 Task: Search one way flight ticket for 3 adults, 3 children in premium economy from North Bend: Southwest Oregon Regional Airport (was North Bend Municipal) to Fort Wayne: Fort Wayne International Airport on 8-4-2023. Choice of flights is Frontier. Number of bags: 1 carry on bag. Price is upto 94000. Outbound departure time preference is 9:30.
Action: Mouse moved to (292, 261)
Screenshot: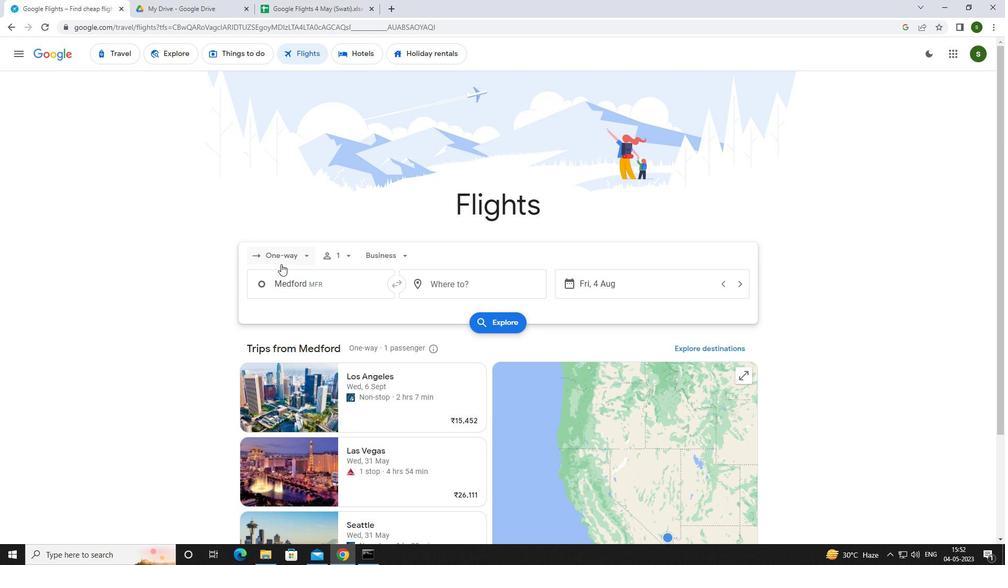 
Action: Mouse pressed left at (292, 261)
Screenshot: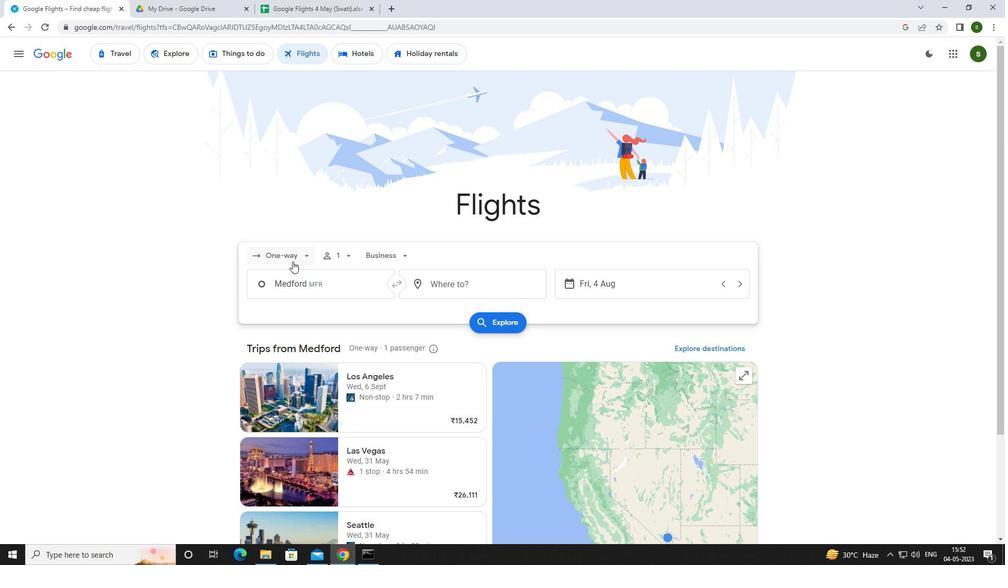 
Action: Mouse moved to (312, 302)
Screenshot: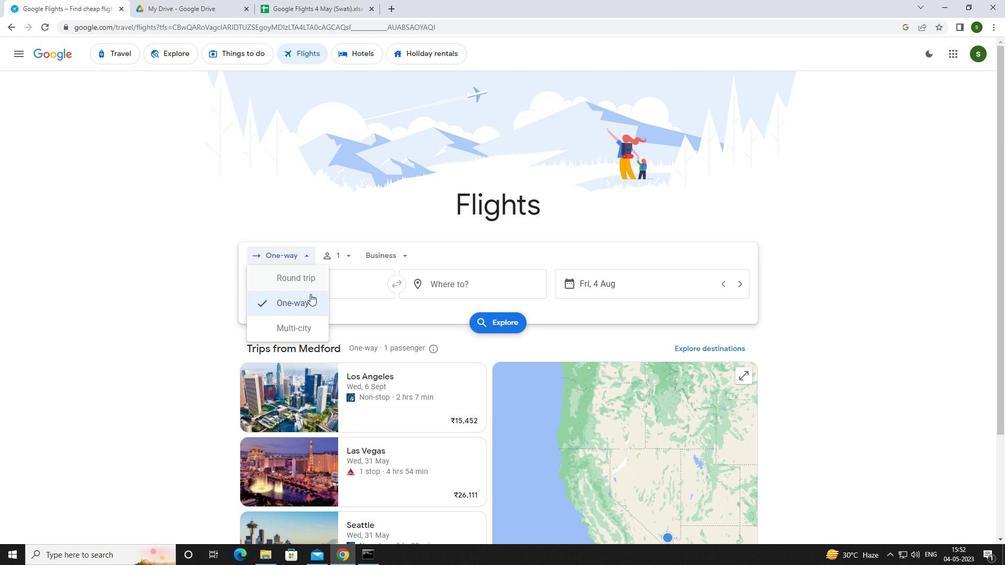
Action: Mouse pressed left at (312, 302)
Screenshot: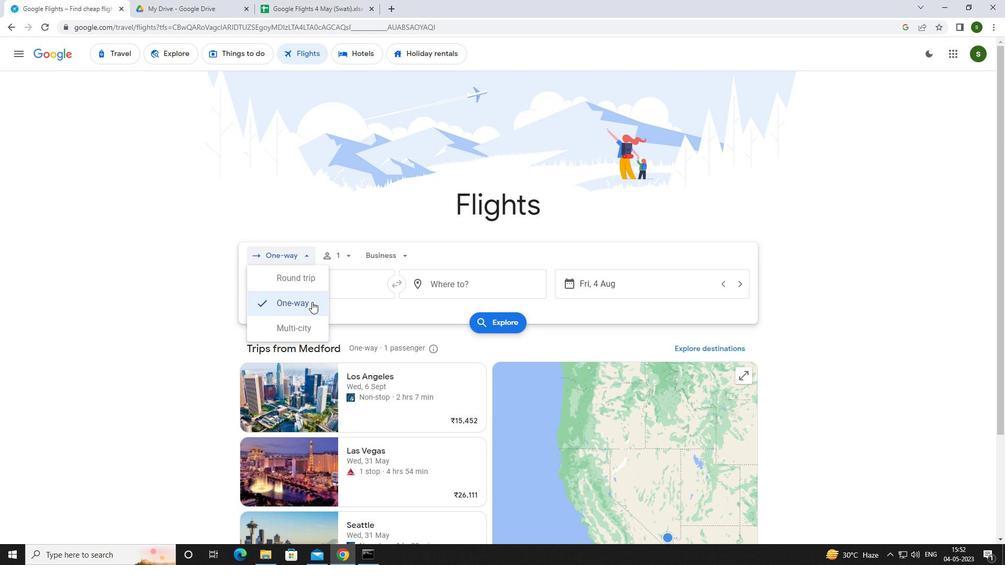 
Action: Mouse moved to (350, 256)
Screenshot: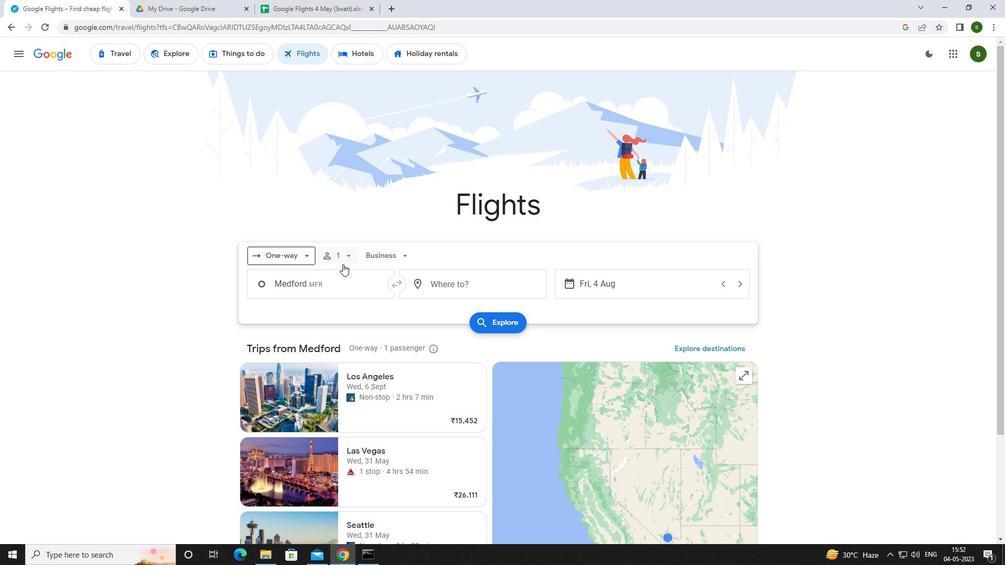 
Action: Mouse pressed left at (350, 256)
Screenshot: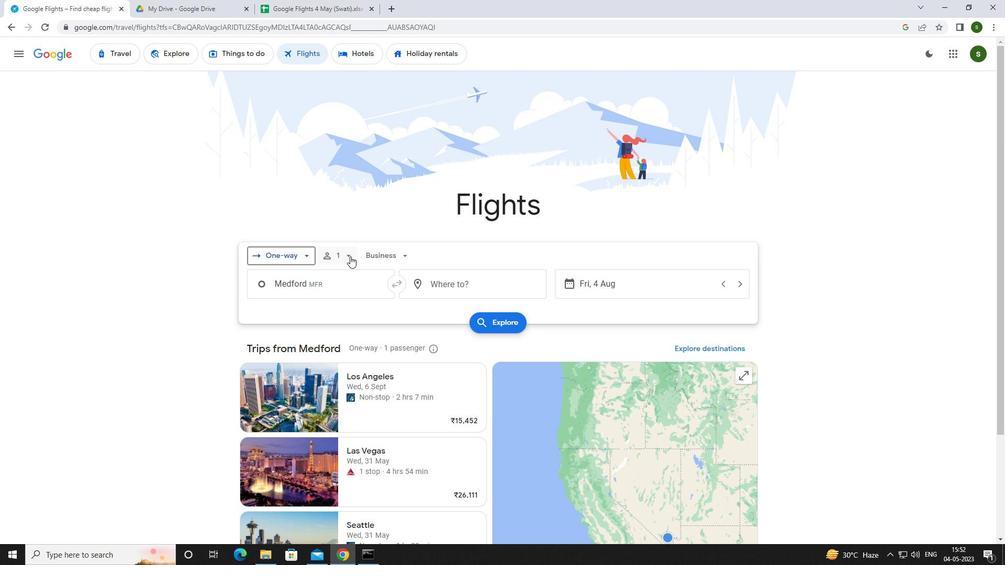 
Action: Mouse moved to (434, 285)
Screenshot: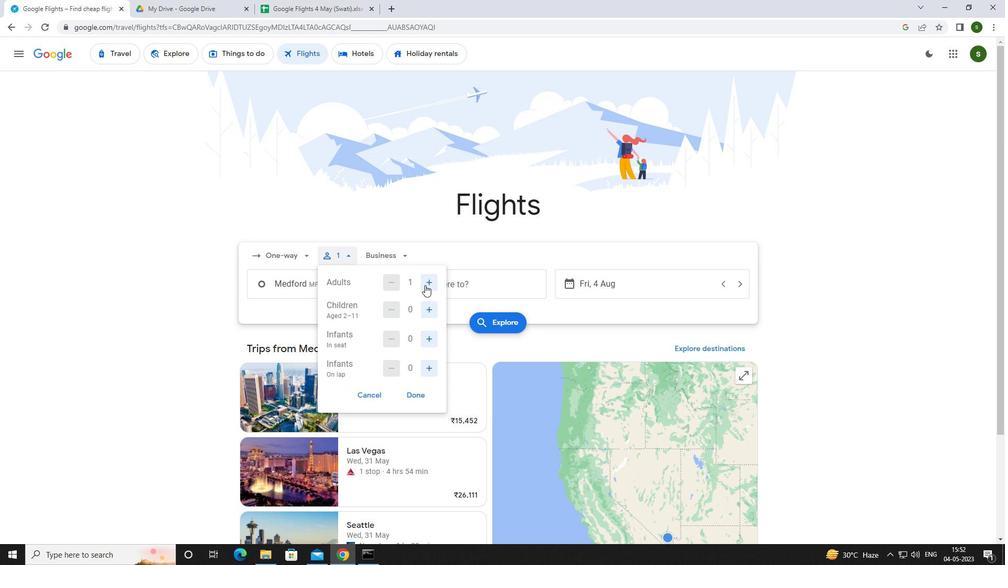 
Action: Mouse pressed left at (434, 285)
Screenshot: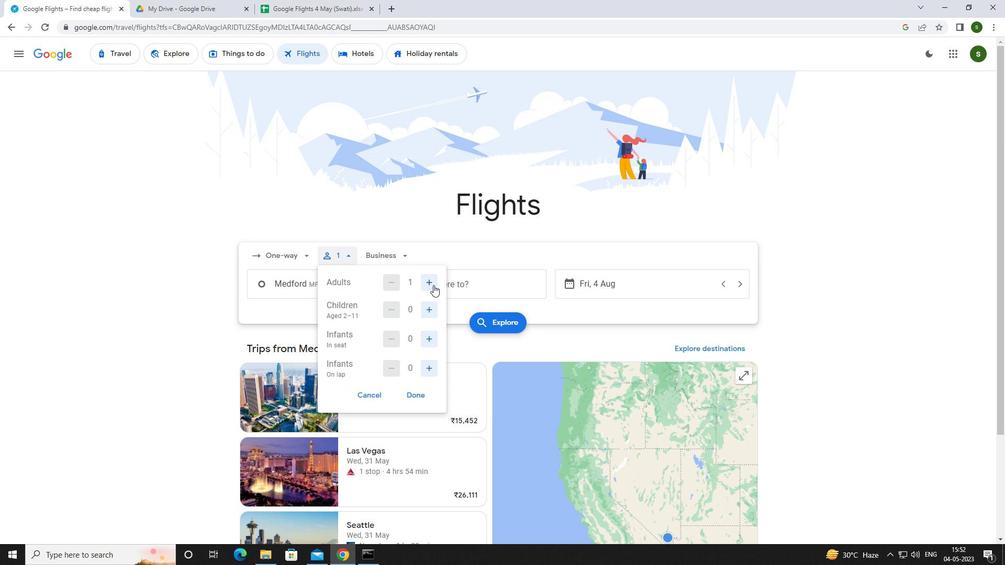 
Action: Mouse pressed left at (434, 285)
Screenshot: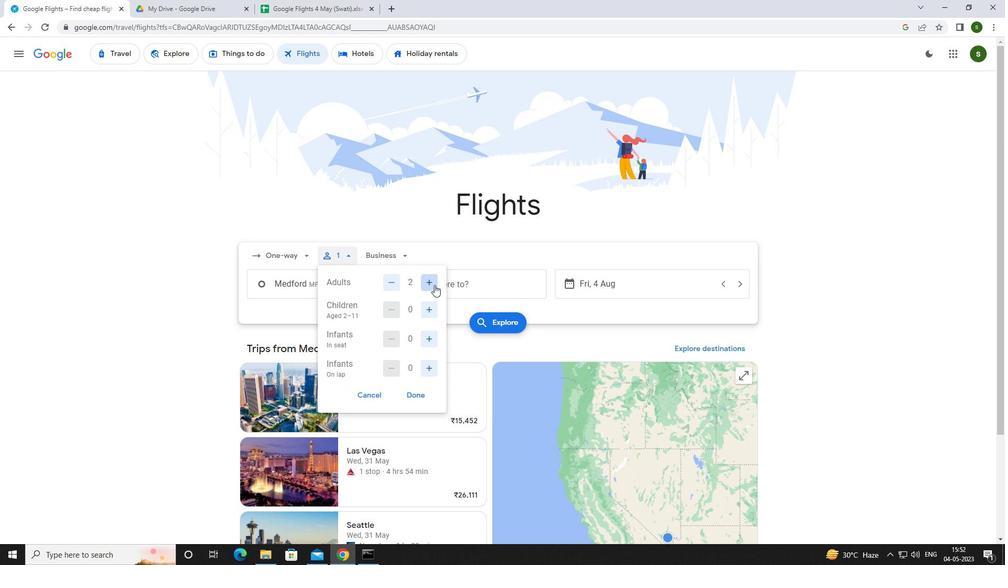 
Action: Mouse moved to (431, 303)
Screenshot: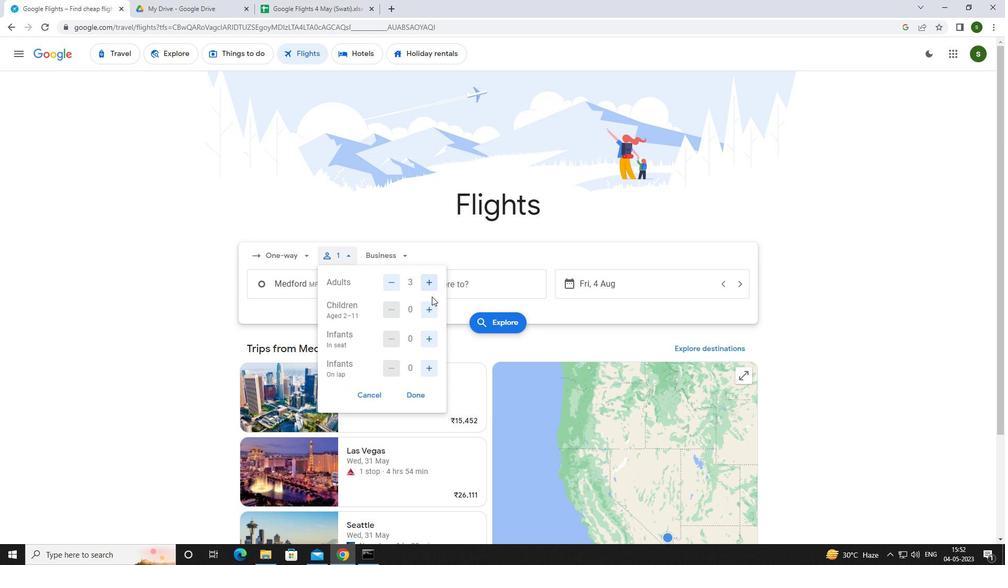 
Action: Mouse pressed left at (431, 303)
Screenshot: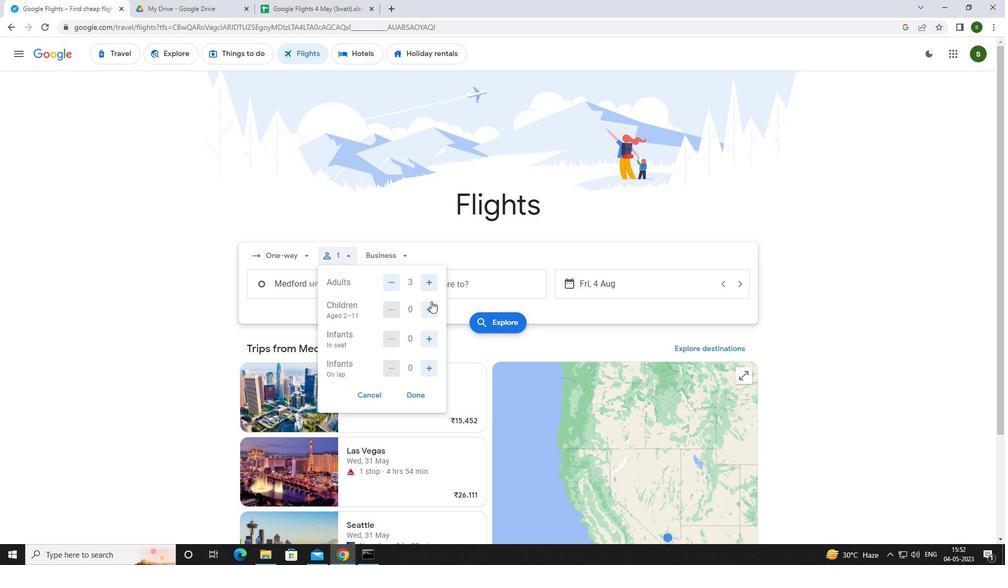 
Action: Mouse moved to (431, 304)
Screenshot: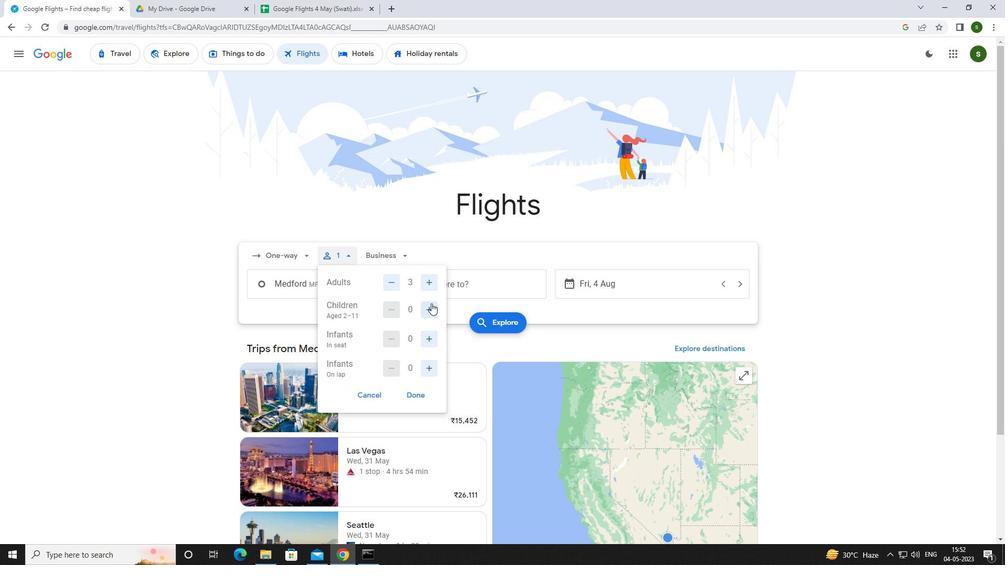 
Action: Mouse pressed left at (431, 304)
Screenshot: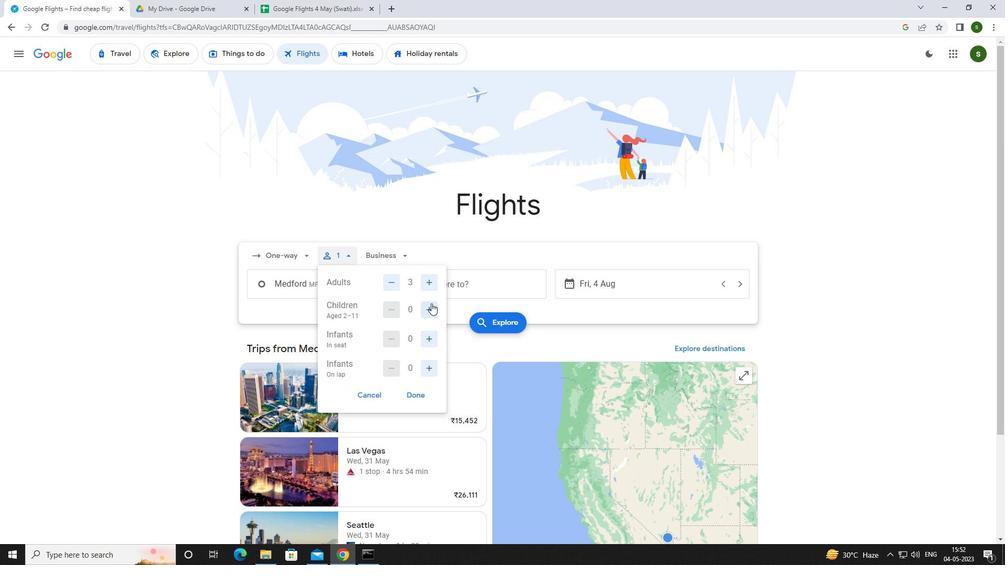 
Action: Mouse pressed left at (431, 304)
Screenshot: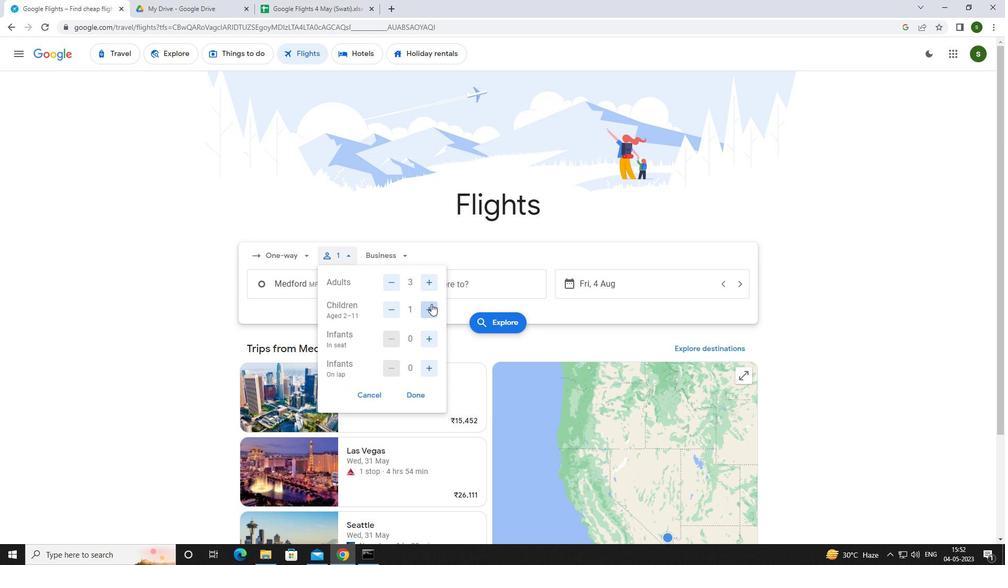 
Action: Mouse moved to (406, 256)
Screenshot: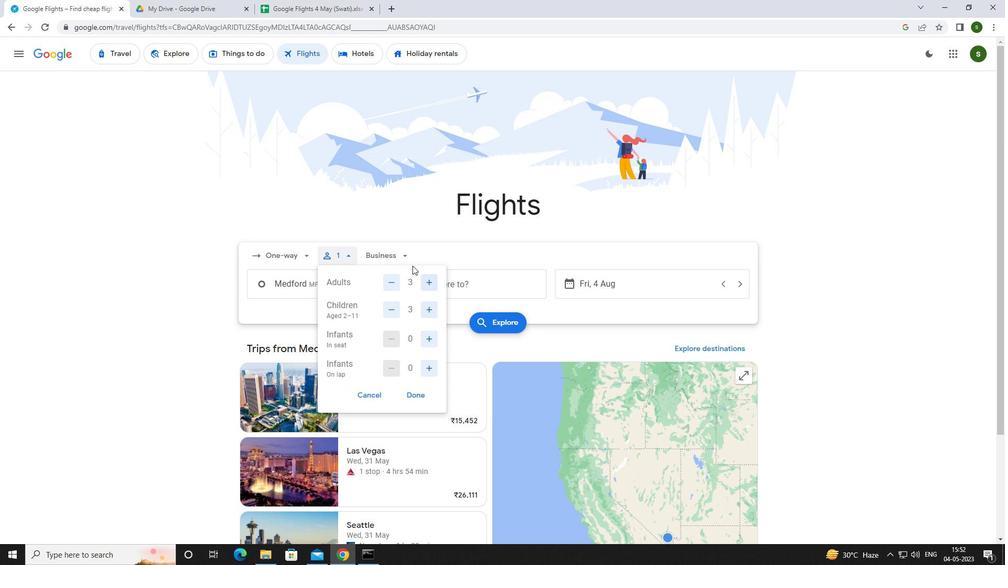 
Action: Mouse pressed left at (406, 256)
Screenshot: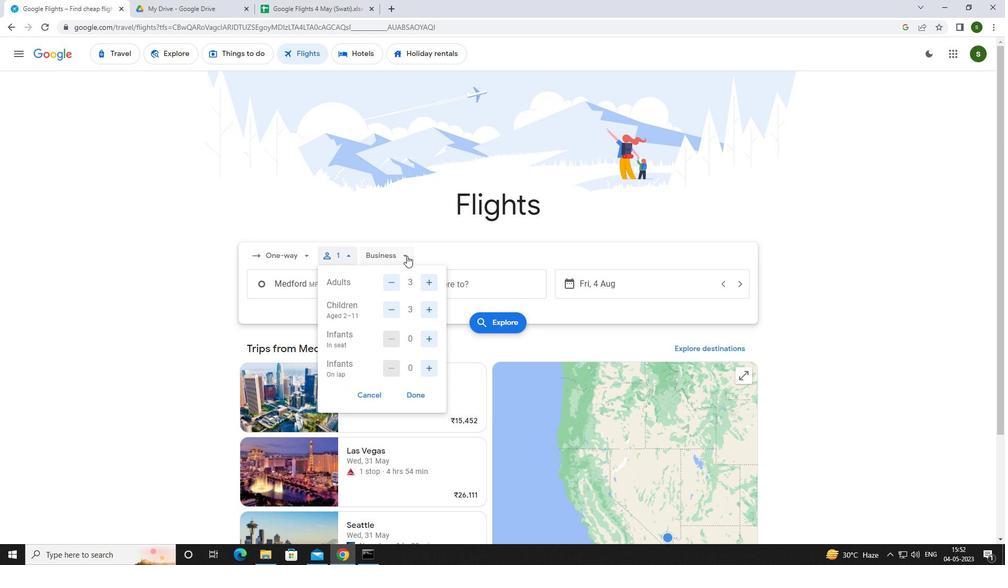 
Action: Mouse moved to (412, 305)
Screenshot: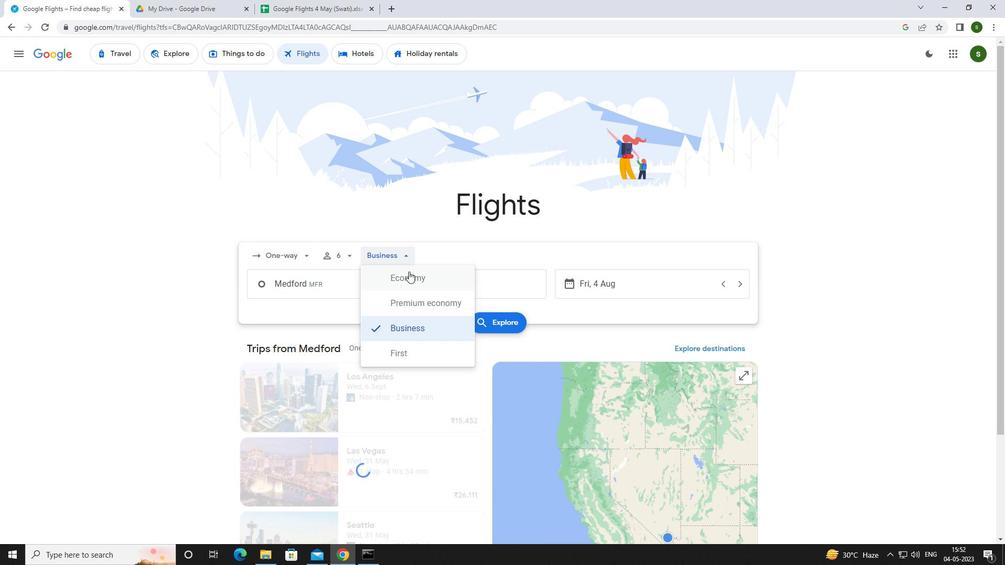 
Action: Mouse pressed left at (412, 305)
Screenshot: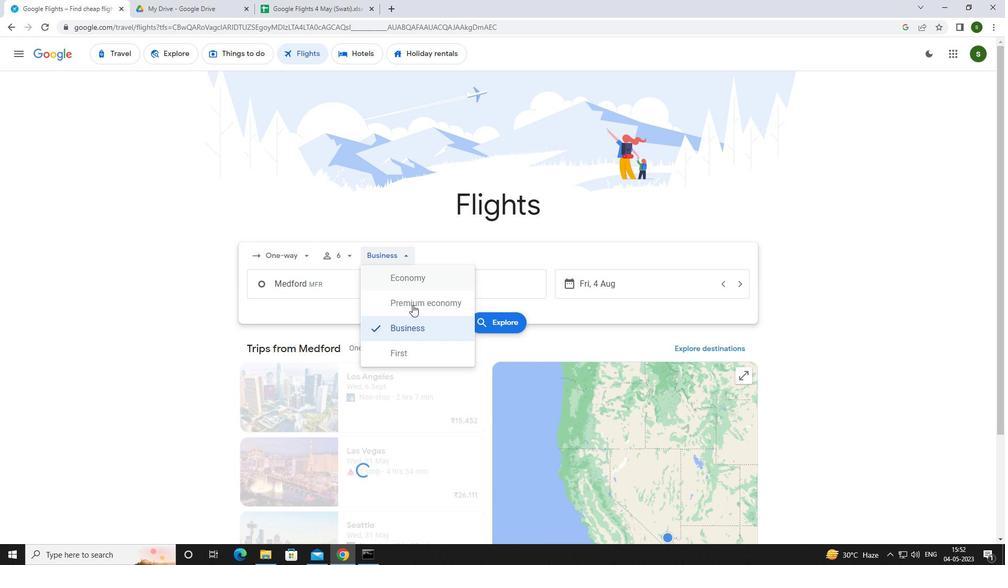 
Action: Mouse moved to (356, 284)
Screenshot: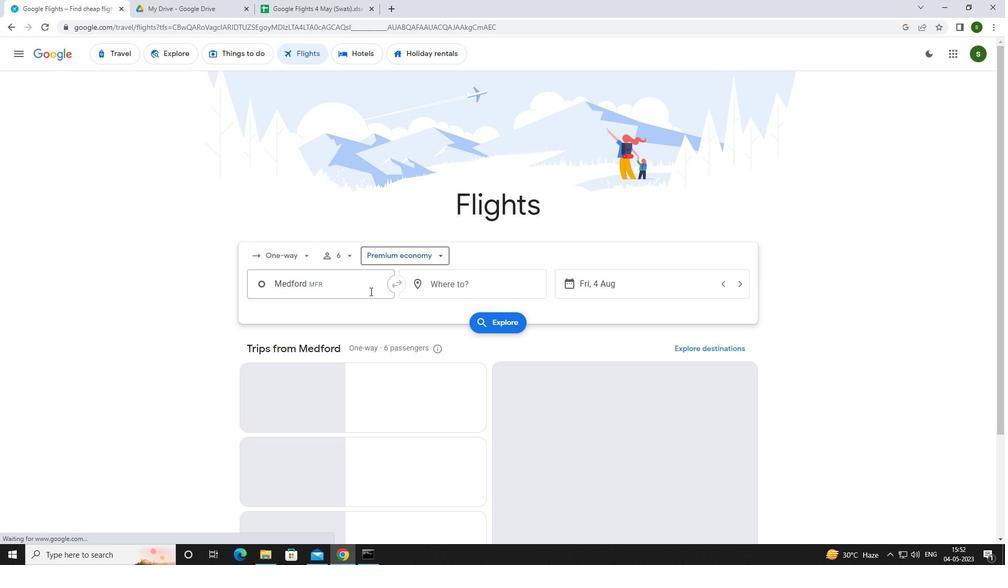 
Action: Mouse pressed left at (356, 284)
Screenshot: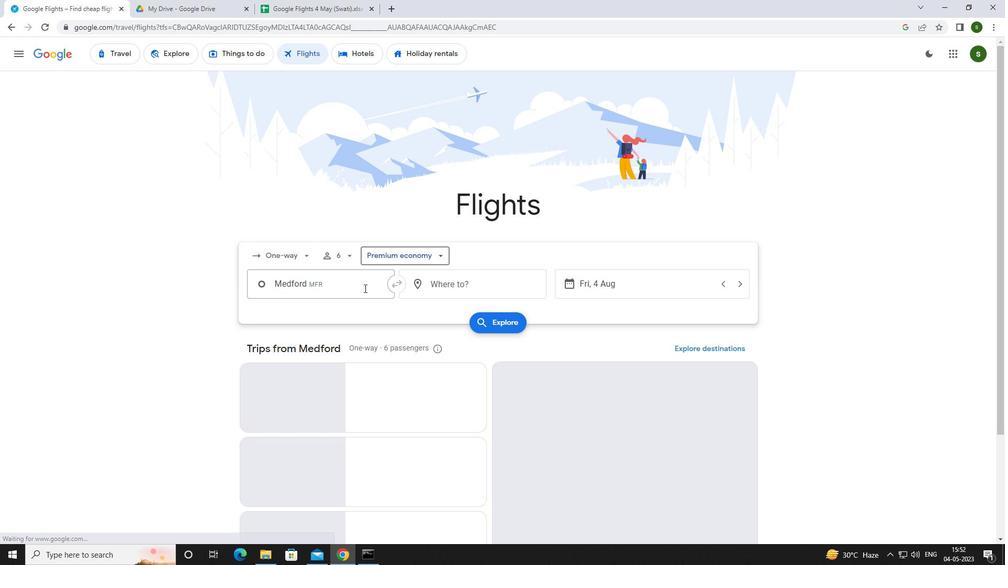 
Action: Key pressed <Key.caps_lock>s<Key.caps_lock>outhwest
Screenshot: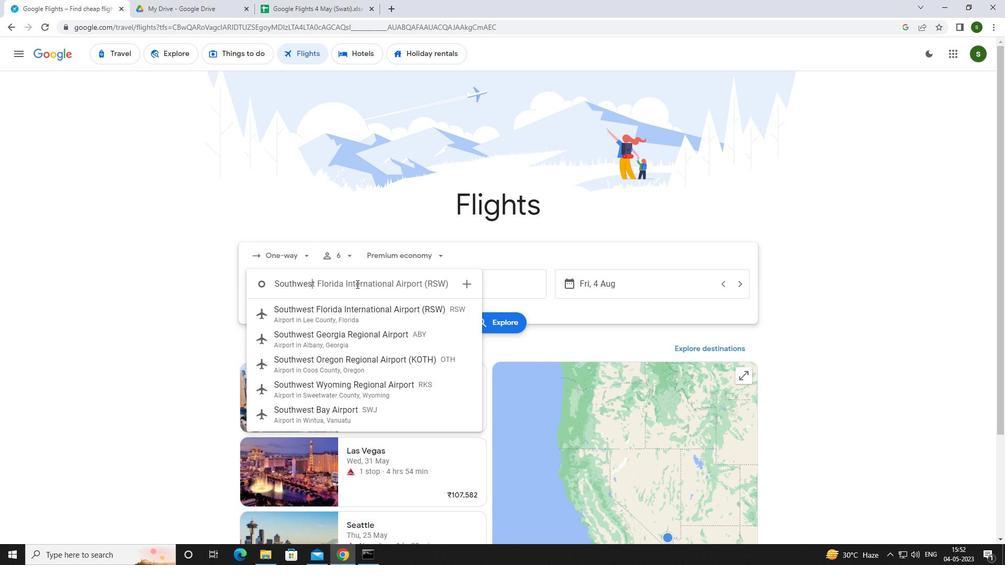 
Action: Mouse moved to (365, 361)
Screenshot: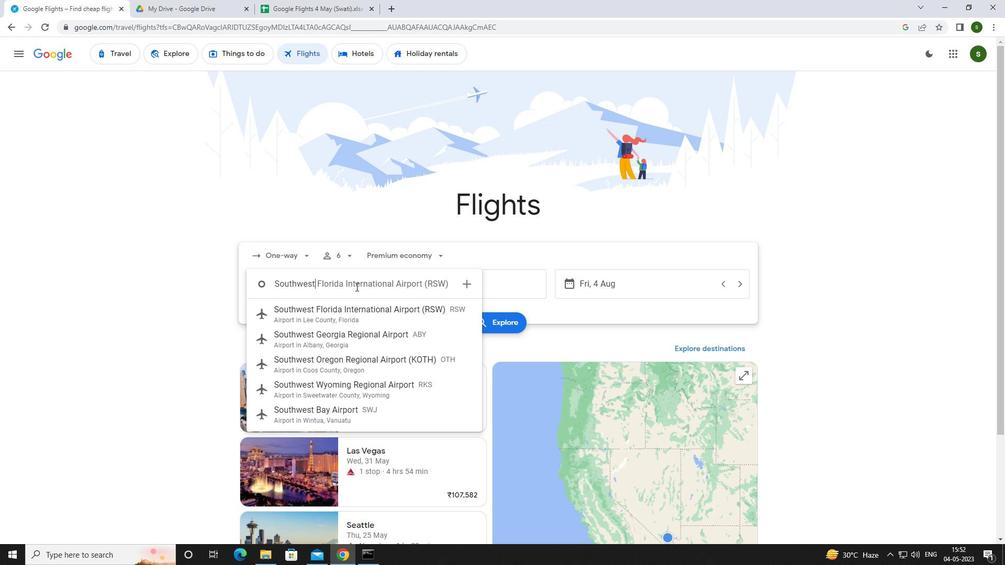 
Action: Mouse pressed left at (365, 361)
Screenshot: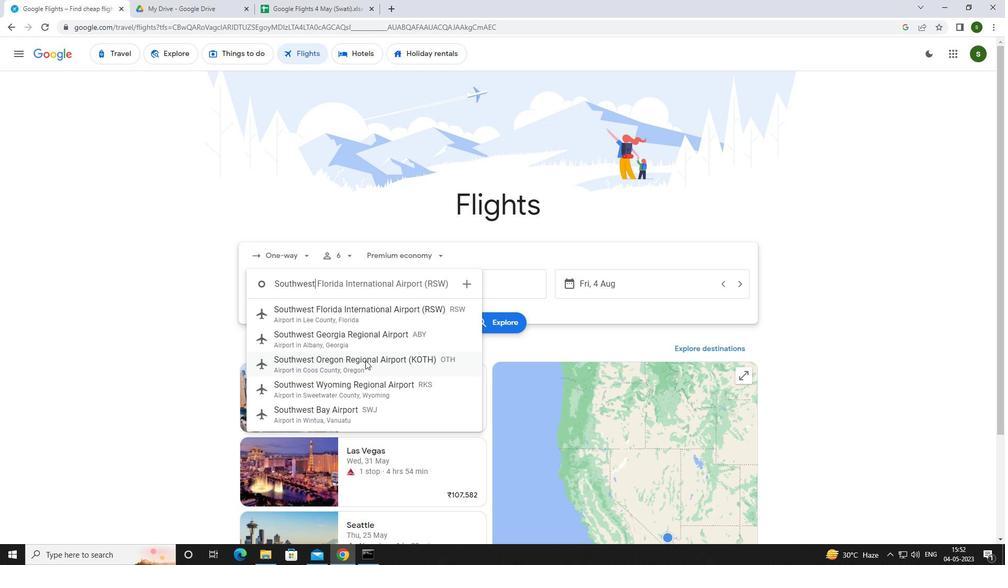 
Action: Mouse moved to (484, 282)
Screenshot: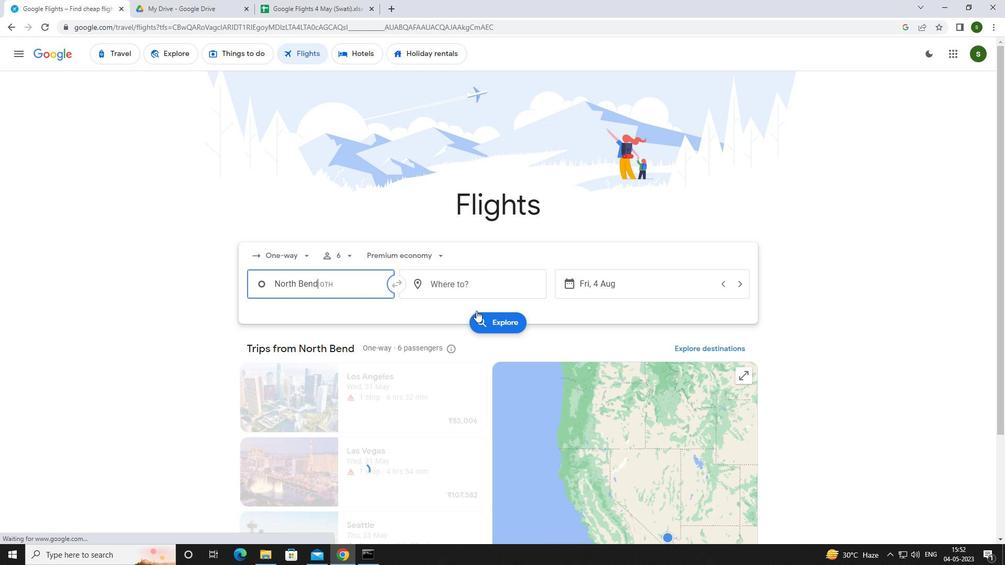 
Action: Mouse pressed left at (484, 282)
Screenshot: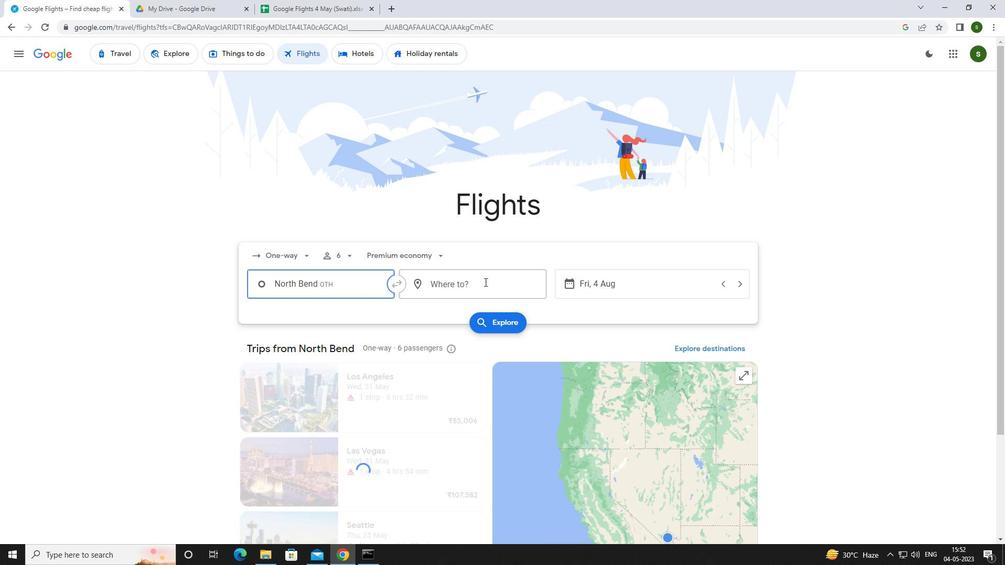 
Action: Mouse moved to (474, 284)
Screenshot: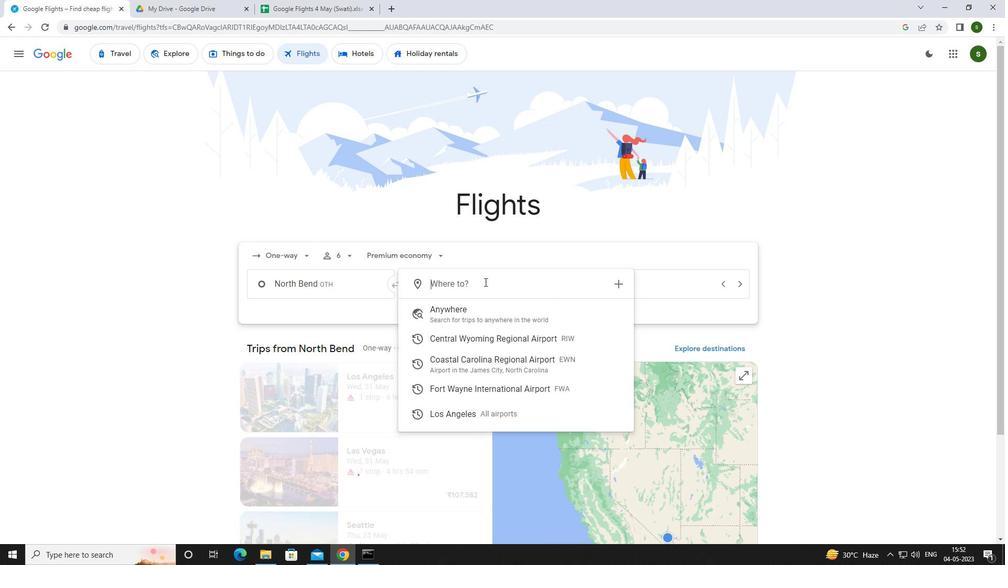 
Action: Key pressed <Key.caps_lock>f<Key.caps_lock>ort<Key.space><Key.caps_lock>w<Key.caps_lock>ay
Screenshot: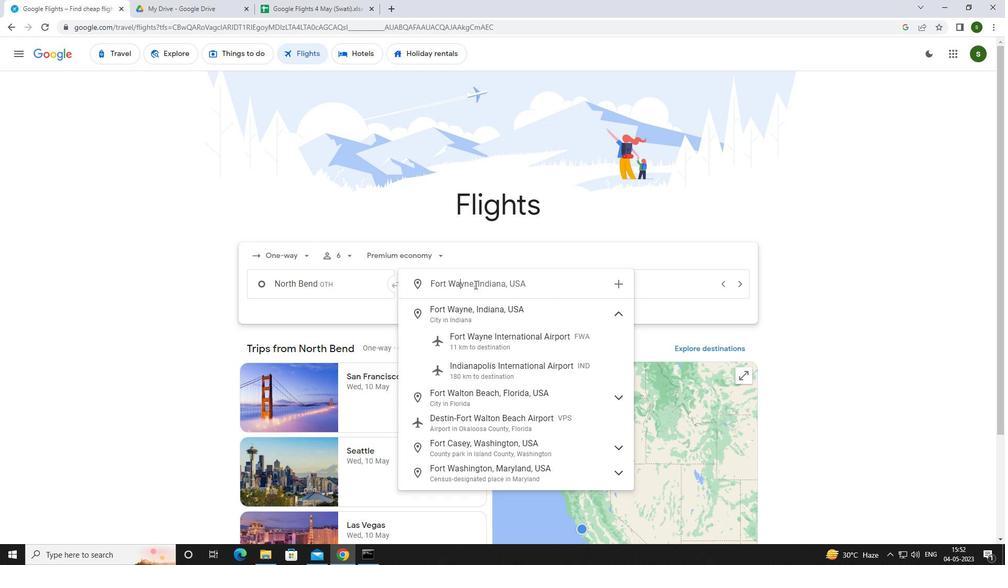 
Action: Mouse moved to (510, 334)
Screenshot: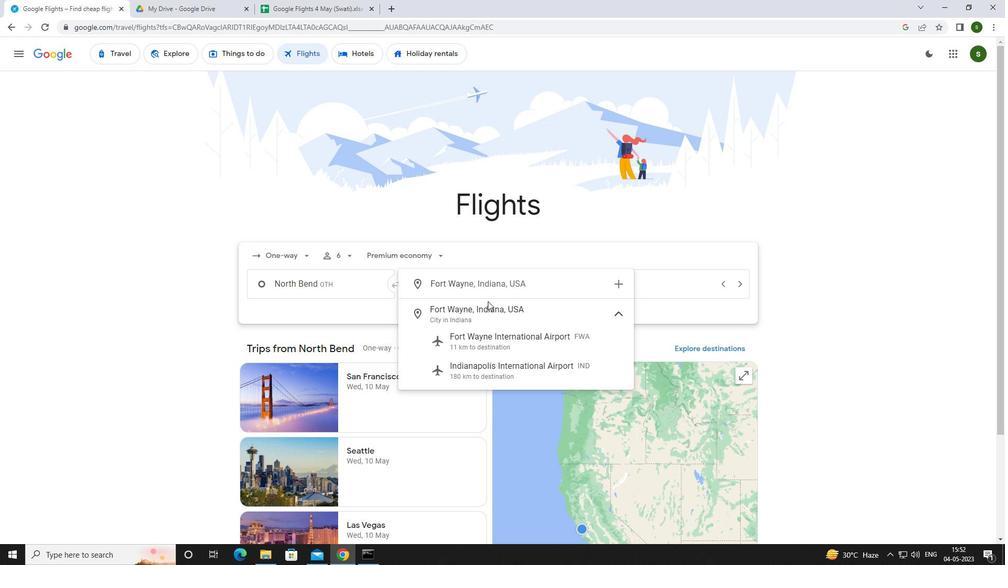 
Action: Mouse pressed left at (510, 334)
Screenshot: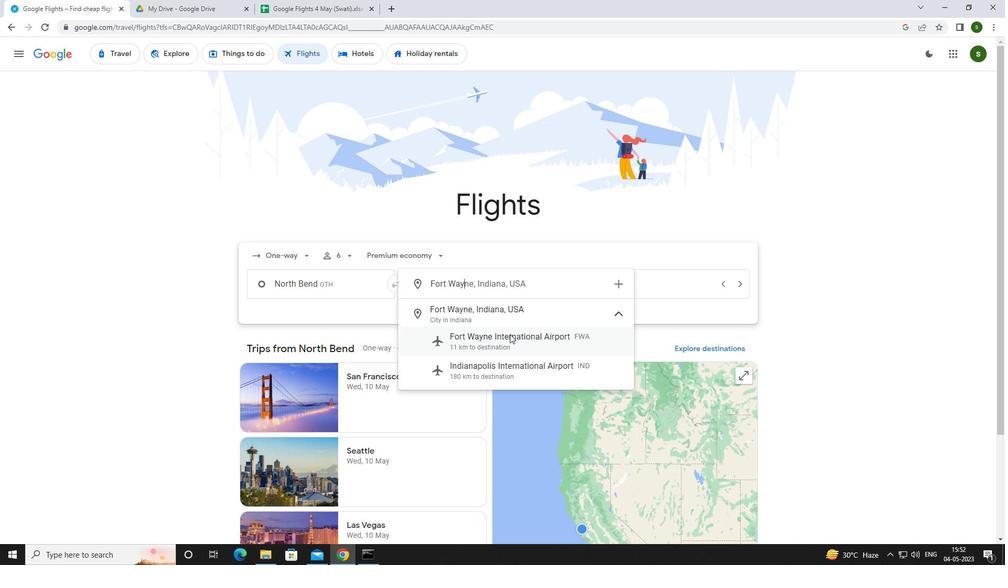 
Action: Mouse moved to (626, 289)
Screenshot: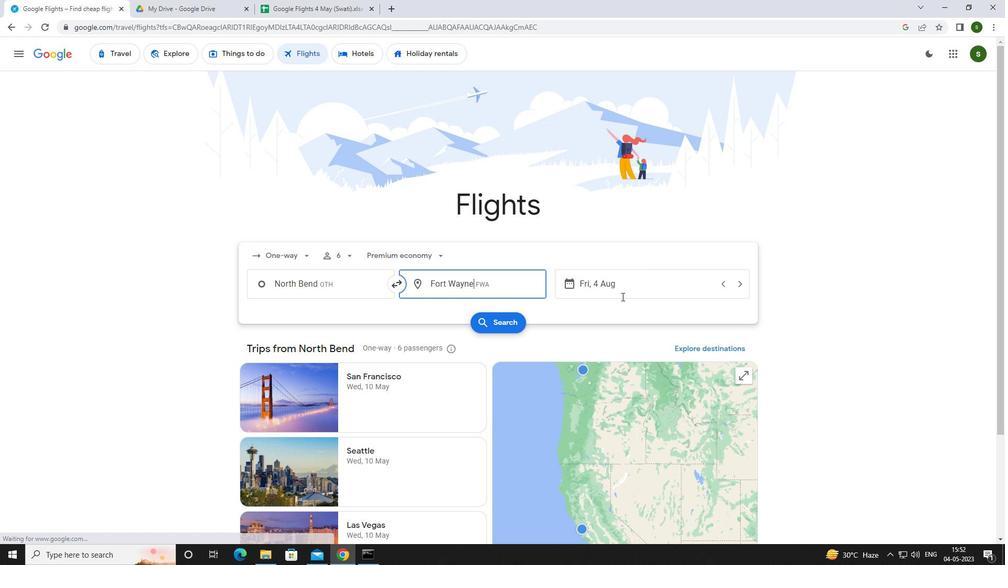 
Action: Mouse pressed left at (626, 289)
Screenshot: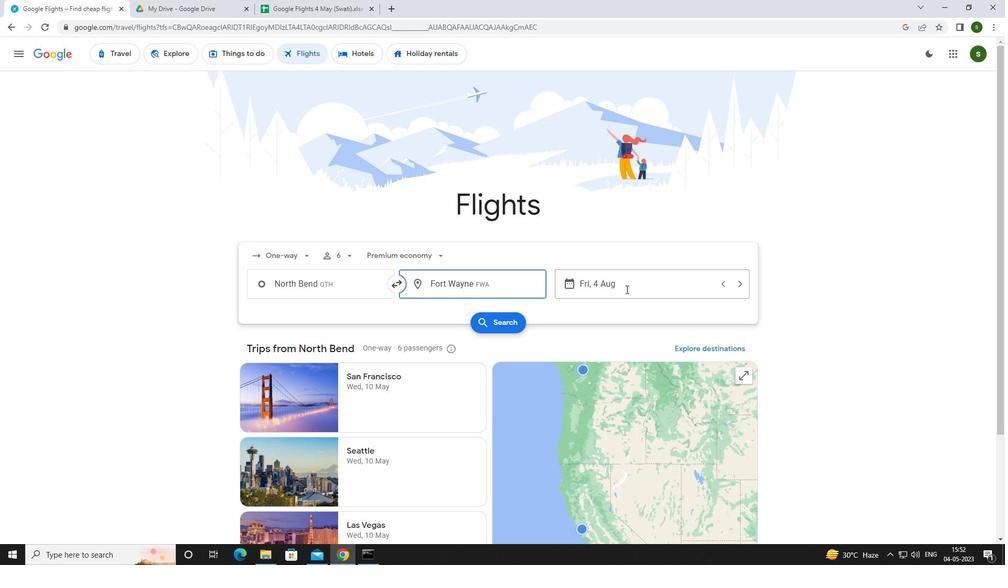 
Action: Mouse moved to (509, 356)
Screenshot: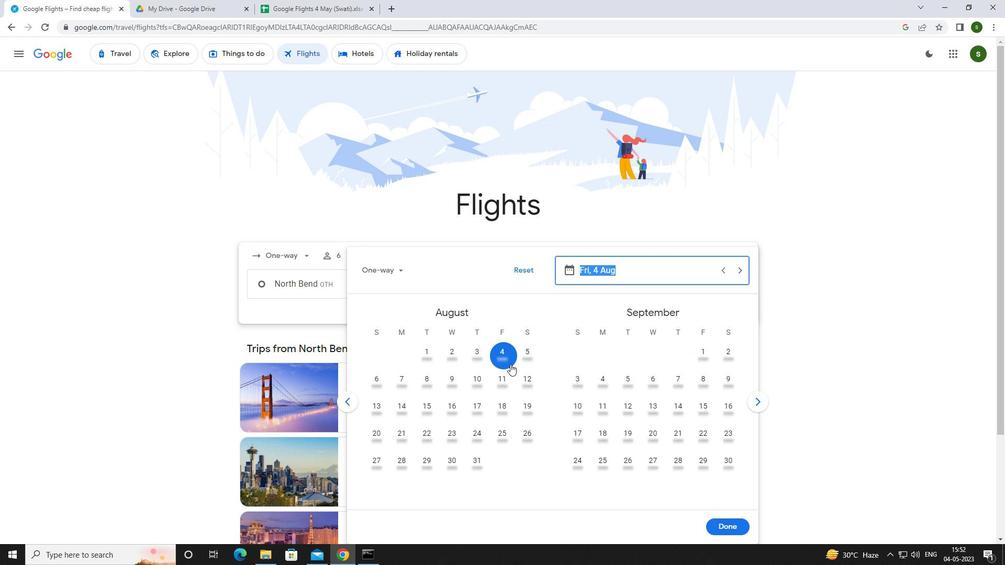 
Action: Mouse pressed left at (509, 356)
Screenshot: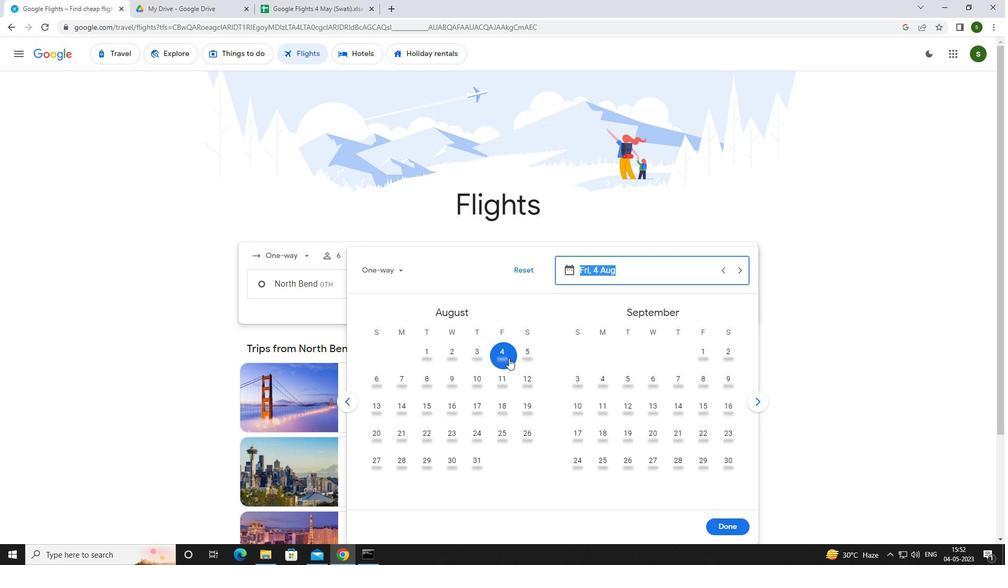 
Action: Mouse moved to (724, 523)
Screenshot: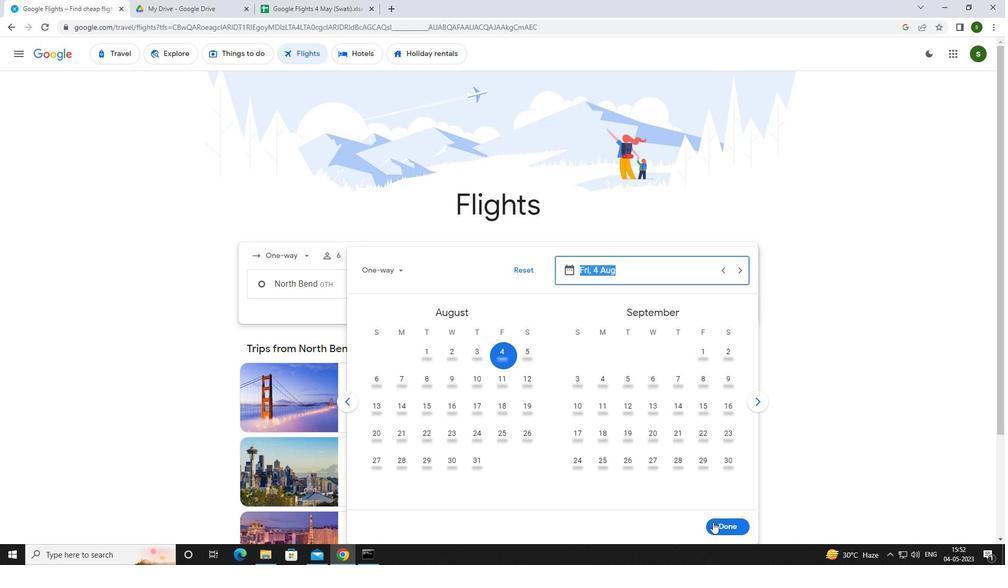
Action: Mouse pressed left at (724, 523)
Screenshot: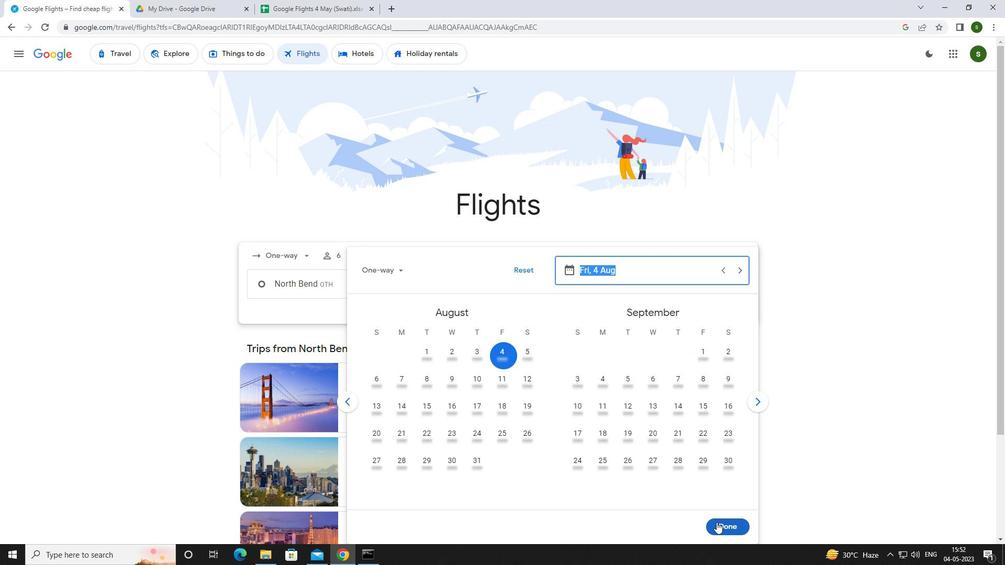 
Action: Mouse moved to (513, 317)
Screenshot: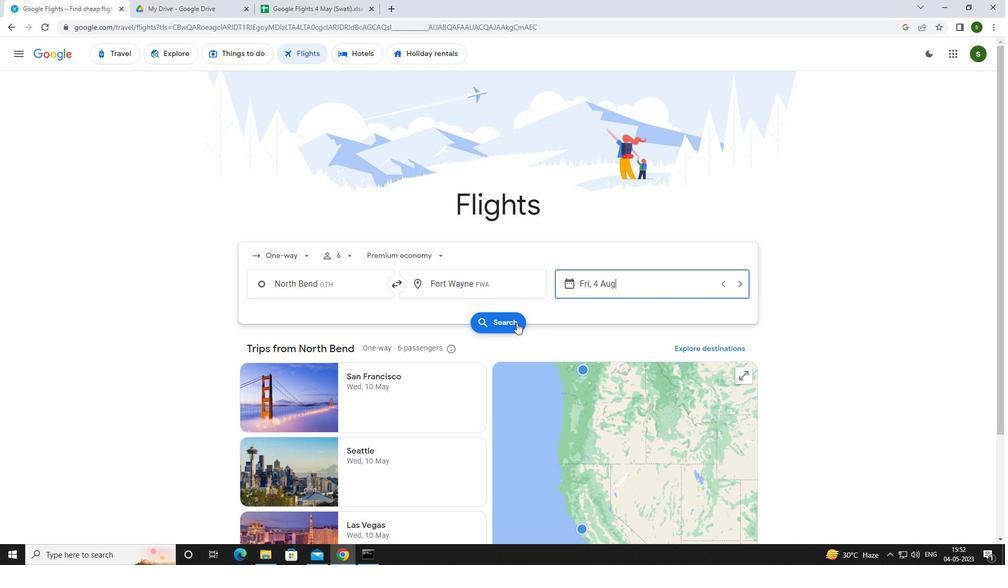 
Action: Mouse pressed left at (513, 317)
Screenshot: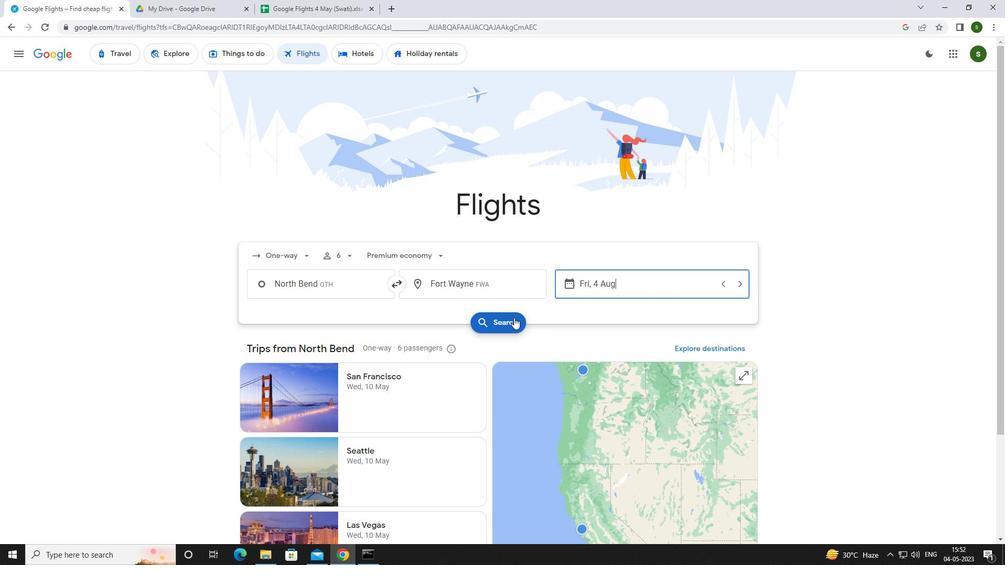 
Action: Mouse moved to (274, 152)
Screenshot: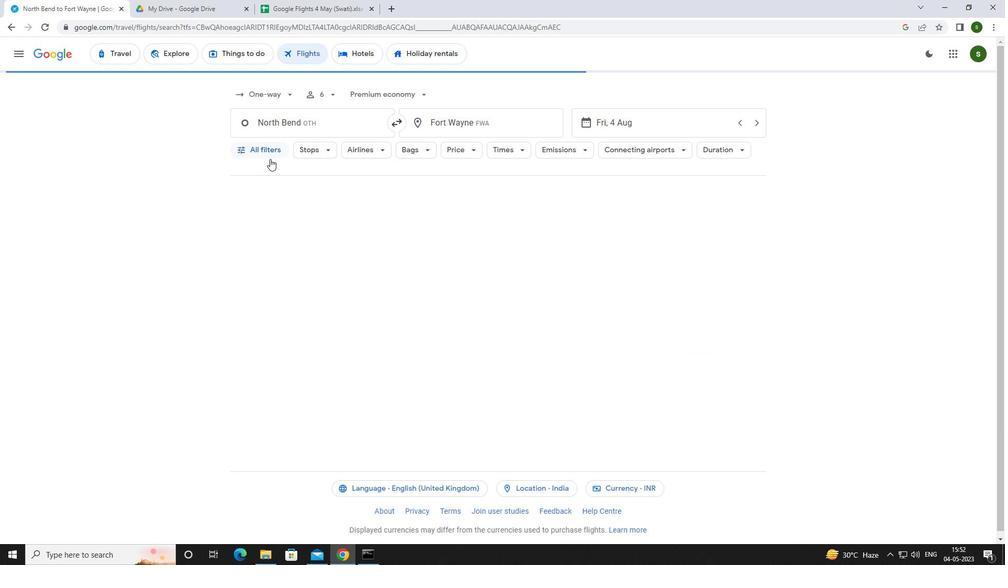 
Action: Mouse pressed left at (274, 152)
Screenshot: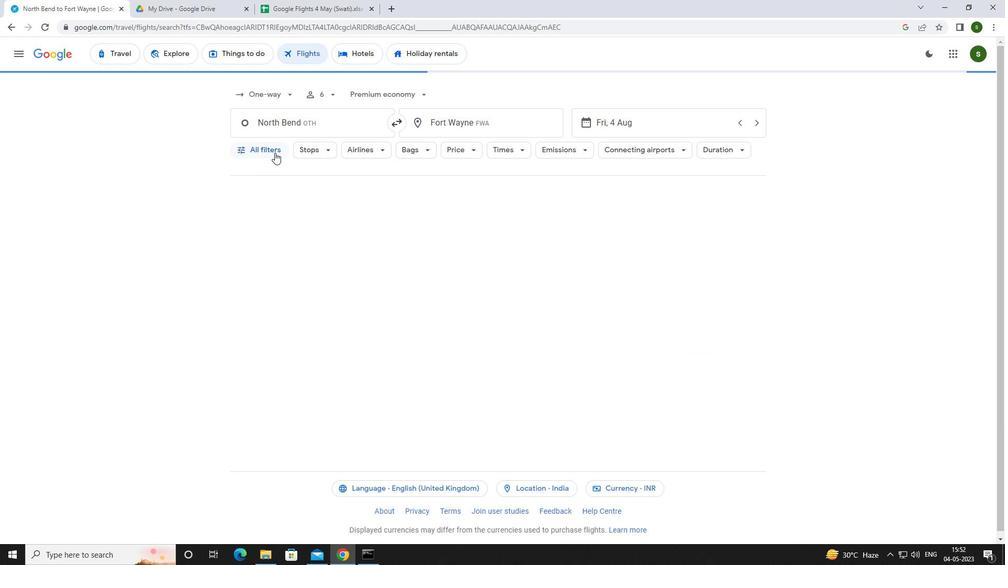 
Action: Mouse moved to (392, 370)
Screenshot: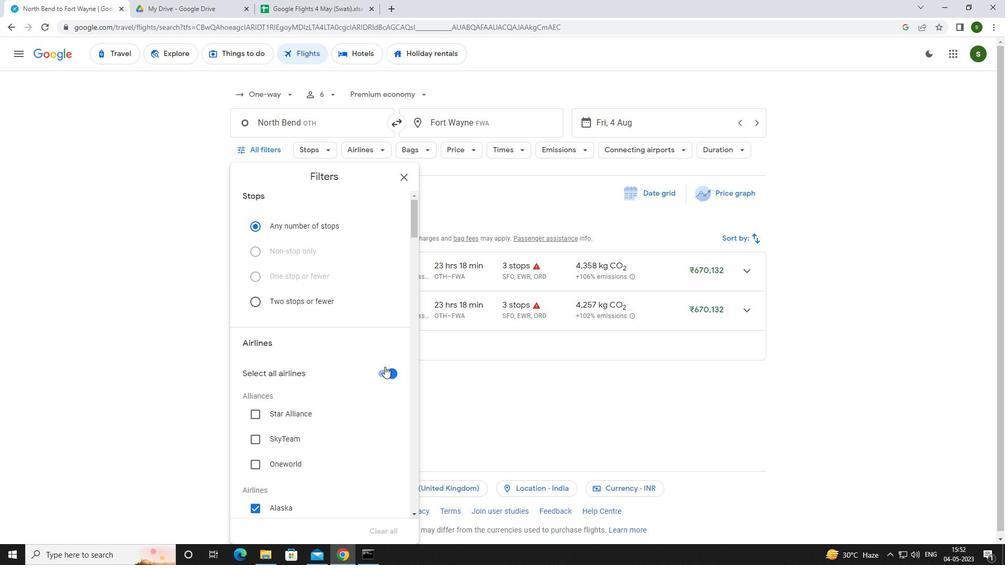 
Action: Mouse pressed left at (392, 370)
Screenshot: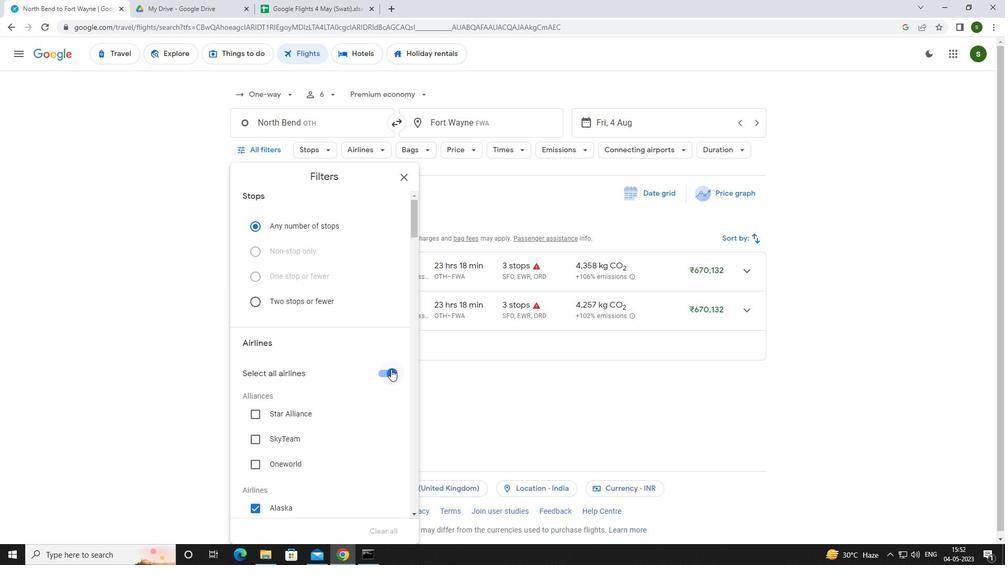 
Action: Mouse moved to (347, 319)
Screenshot: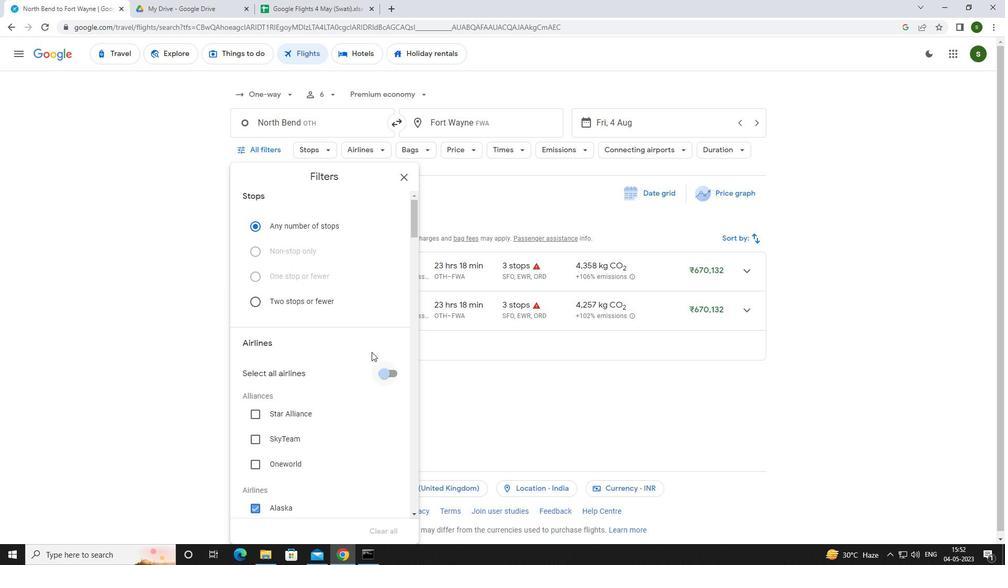 
Action: Mouse scrolled (347, 319) with delta (0, 0)
Screenshot: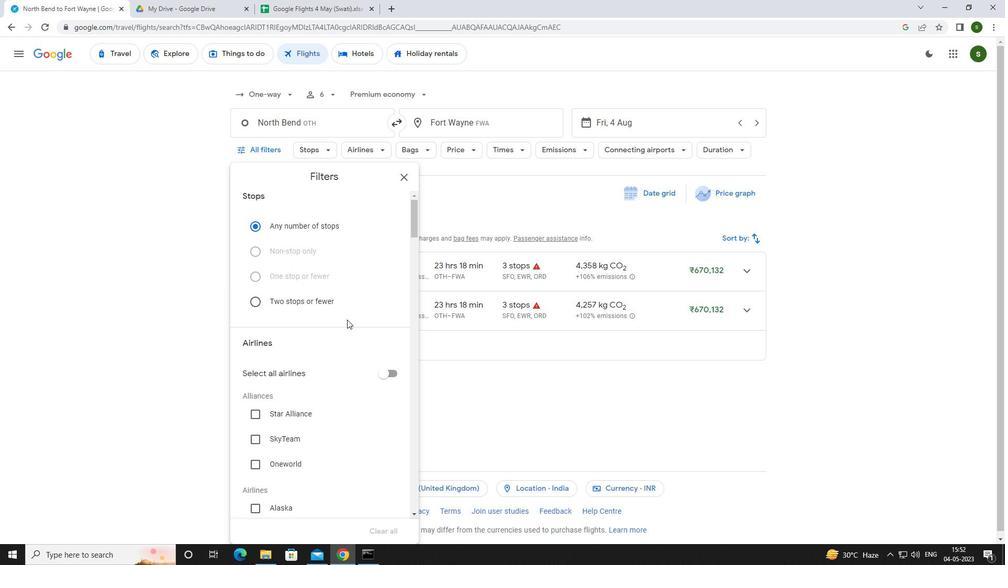 
Action: Mouse scrolled (347, 319) with delta (0, 0)
Screenshot: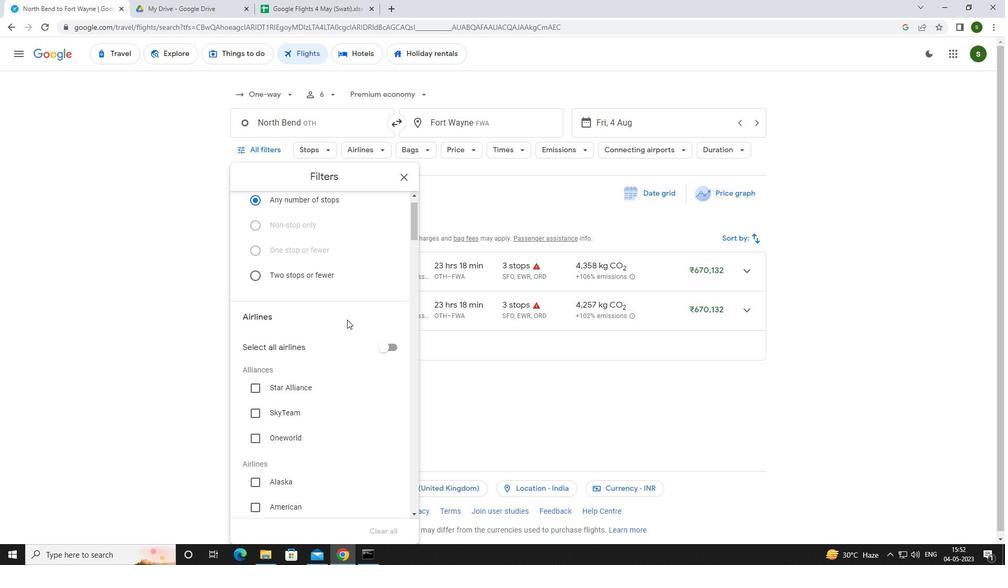 
Action: Mouse scrolled (347, 319) with delta (0, 0)
Screenshot: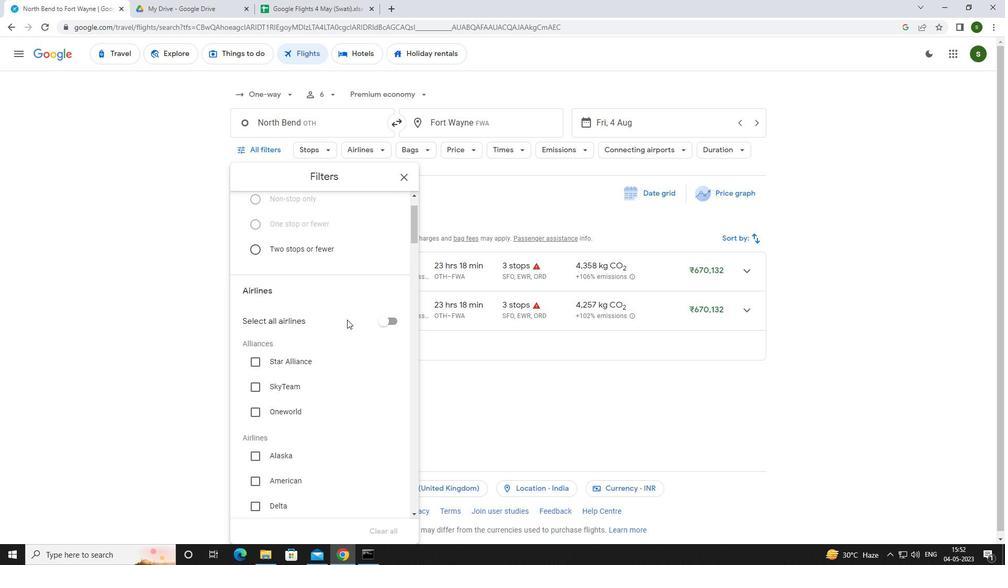 
Action: Mouse scrolled (347, 319) with delta (0, 0)
Screenshot: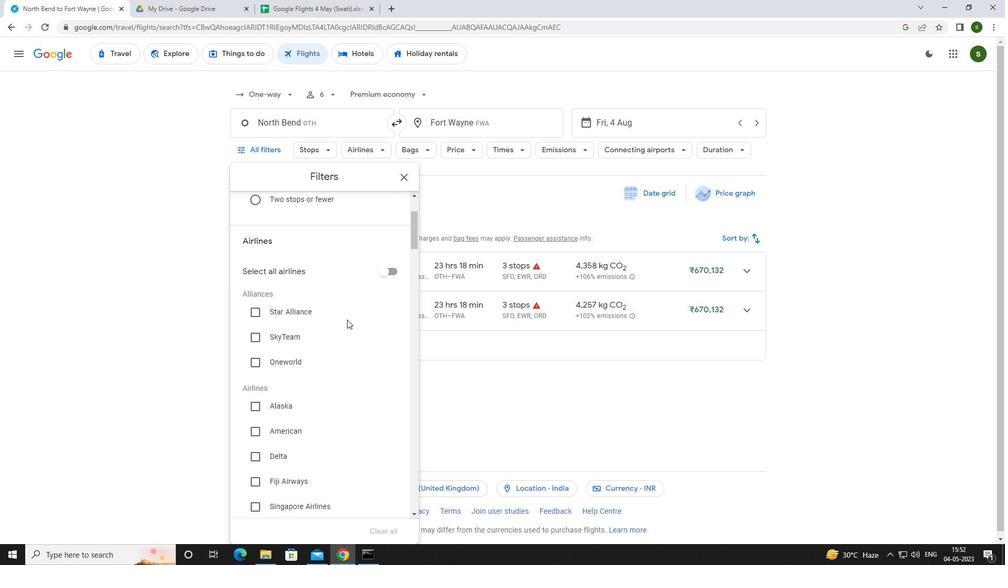 
Action: Mouse moved to (347, 319)
Screenshot: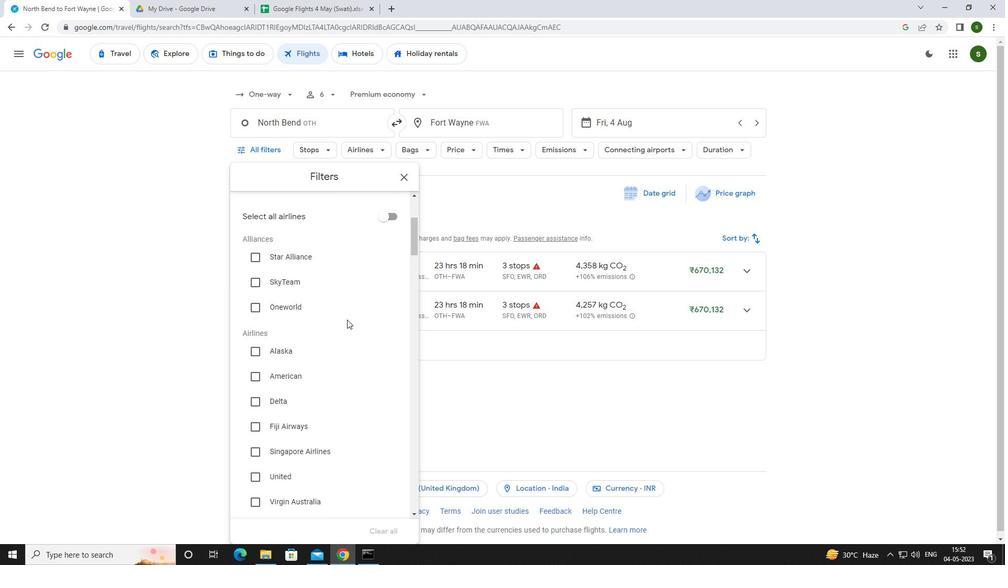 
Action: Mouse scrolled (347, 318) with delta (0, 0)
Screenshot: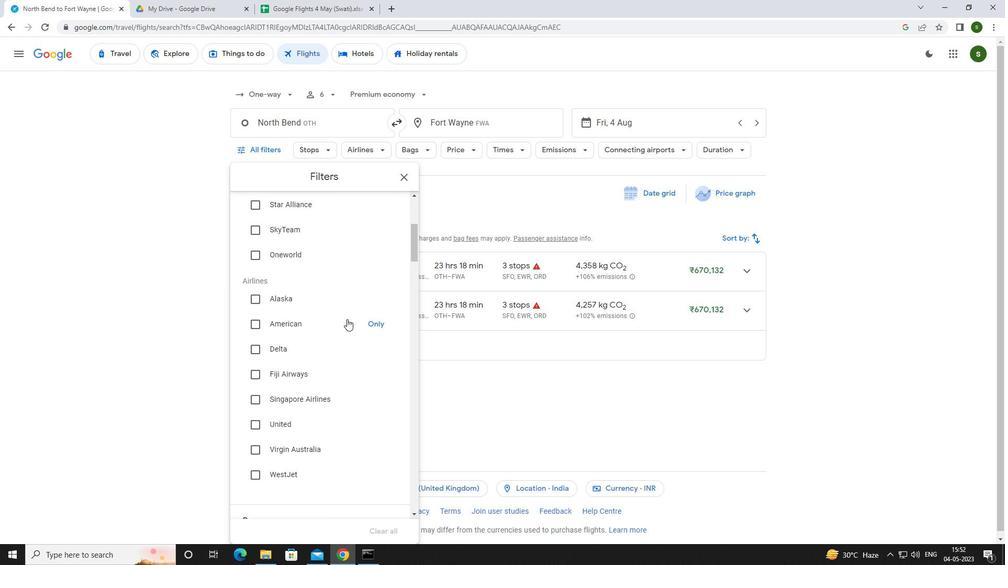 
Action: Mouse scrolled (347, 318) with delta (0, 0)
Screenshot: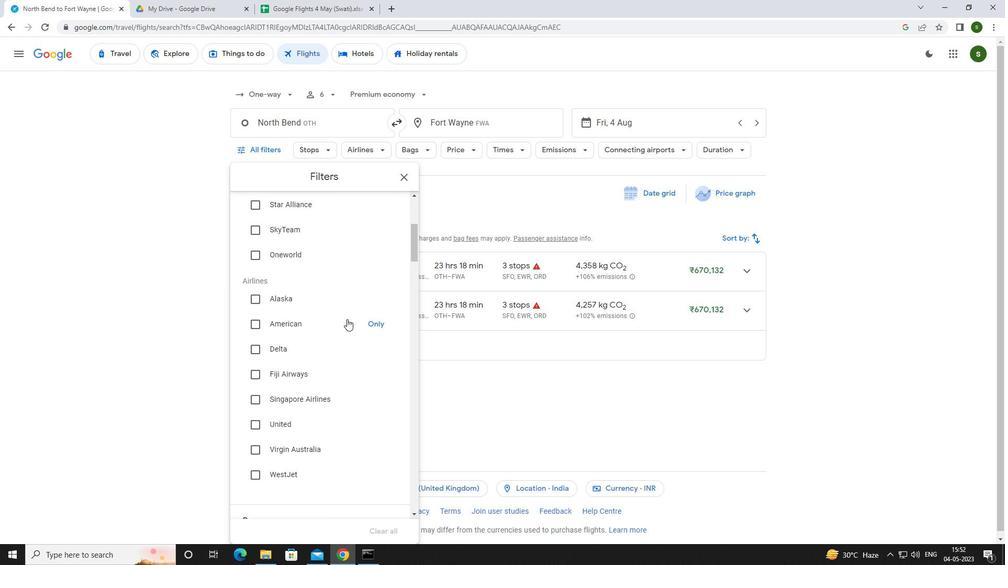 
Action: Mouse scrolled (347, 318) with delta (0, 0)
Screenshot: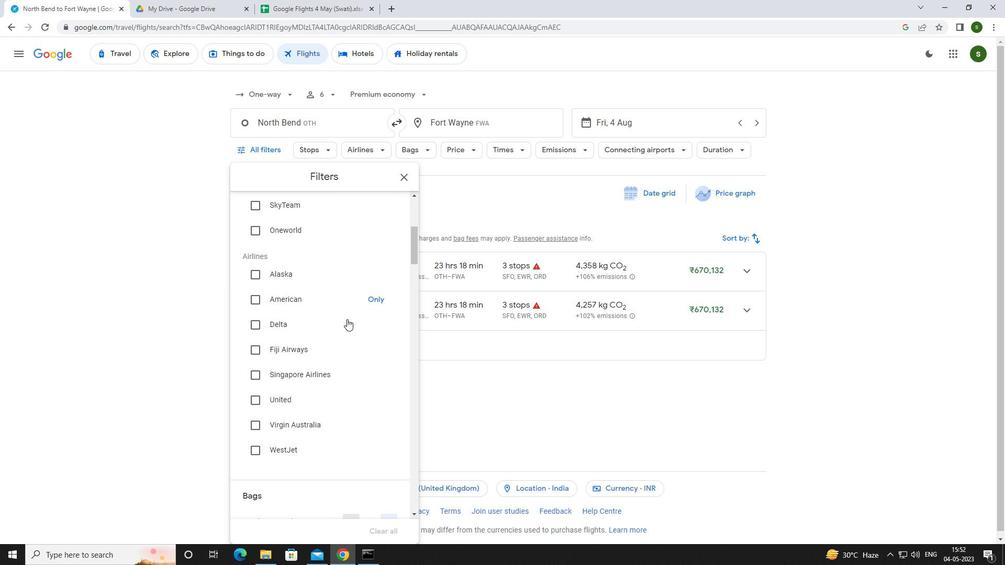 
Action: Mouse scrolled (347, 318) with delta (0, 0)
Screenshot: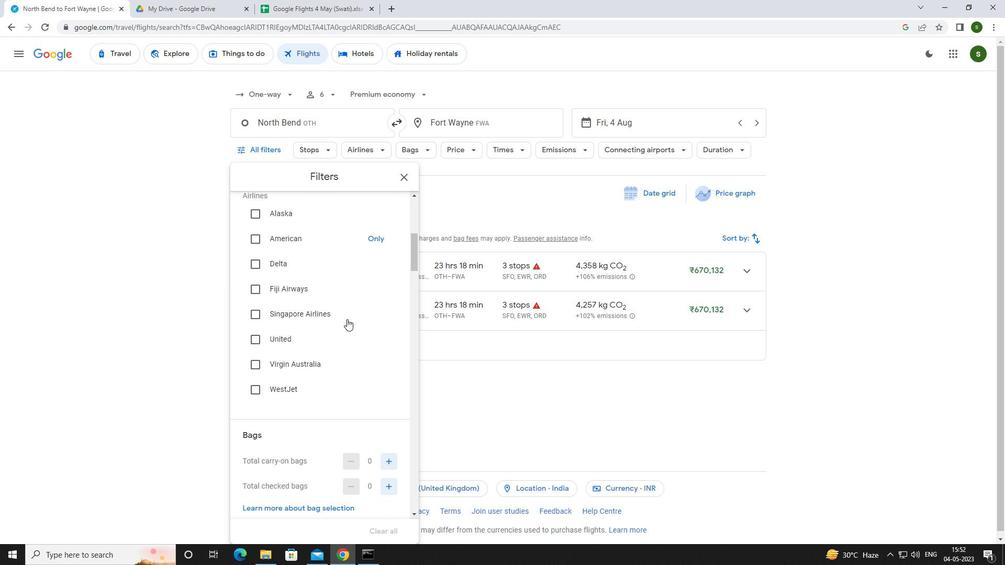 
Action: Mouse moved to (384, 333)
Screenshot: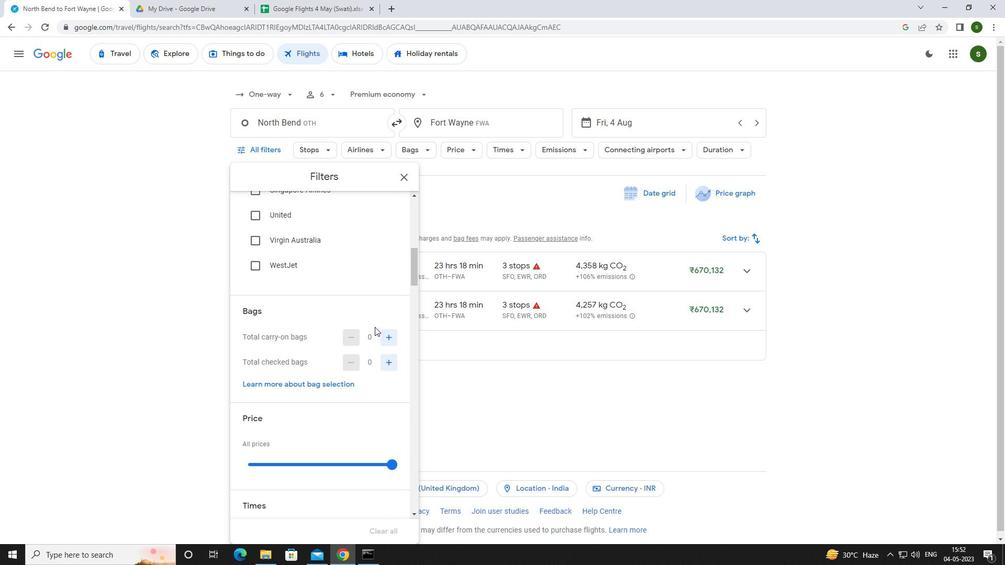 
Action: Mouse pressed left at (384, 333)
Screenshot: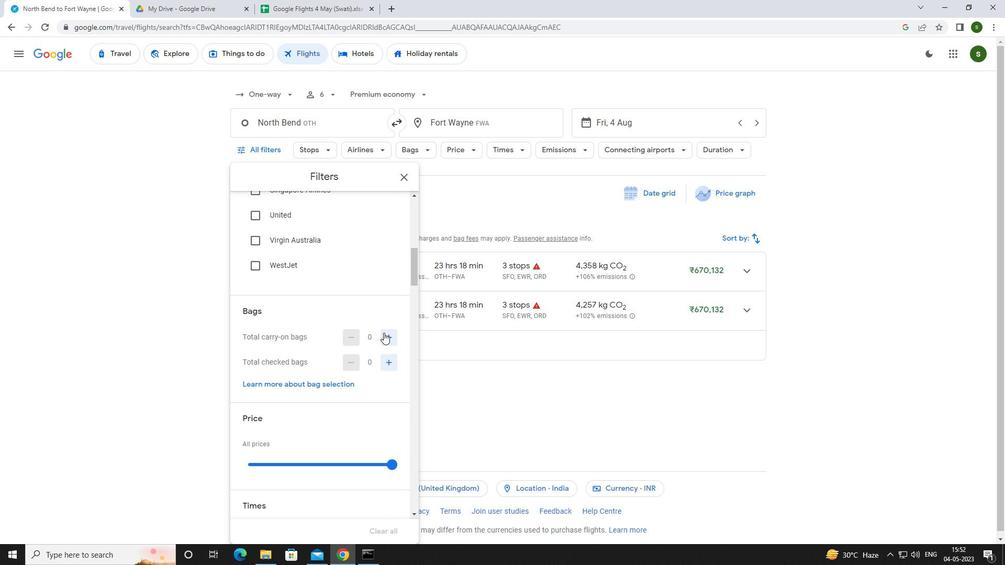 
Action: Mouse scrolled (384, 333) with delta (0, 0)
Screenshot: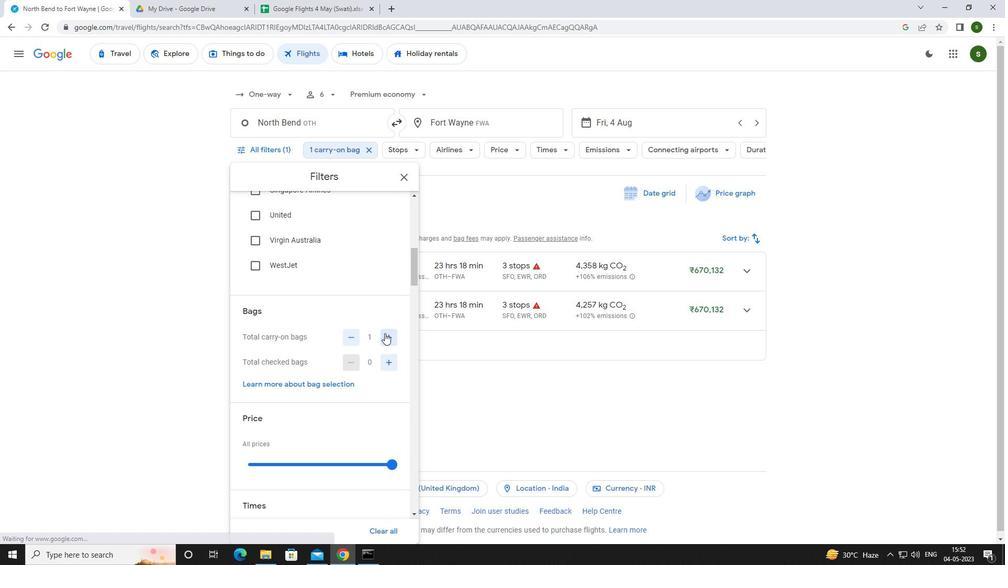 
Action: Mouse scrolled (384, 333) with delta (0, 0)
Screenshot: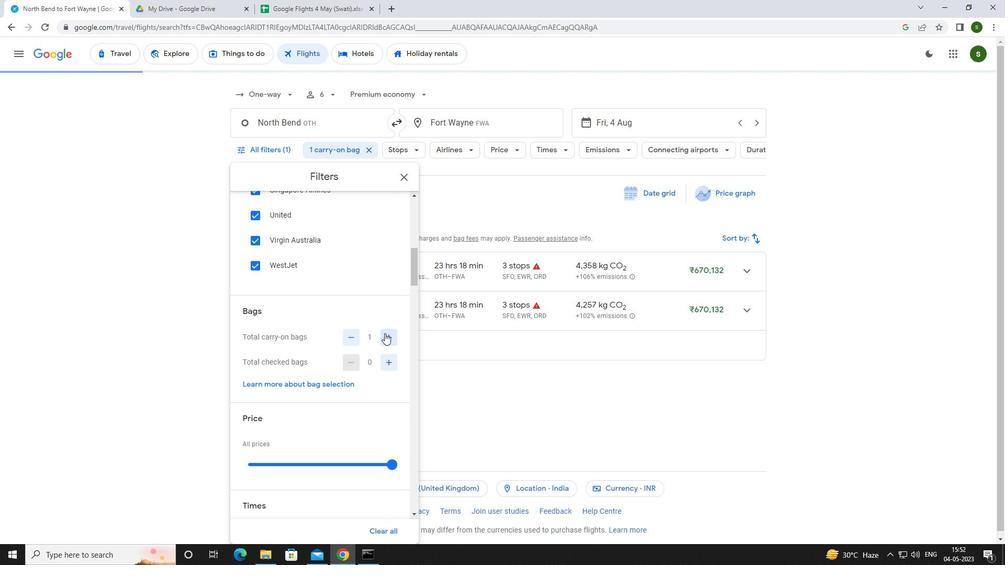 
Action: Mouse moved to (392, 355)
Screenshot: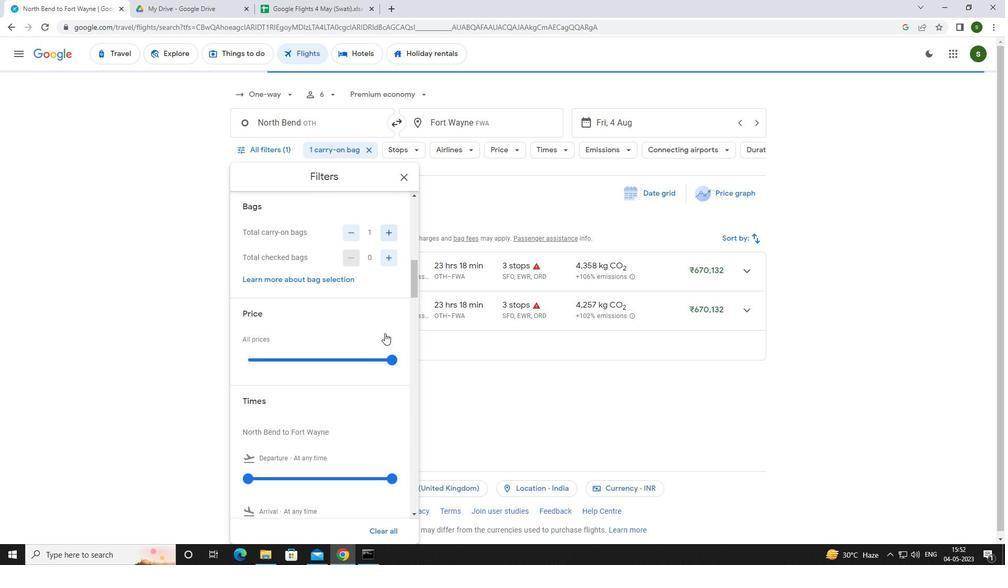 
Action: Mouse pressed left at (392, 355)
Screenshot: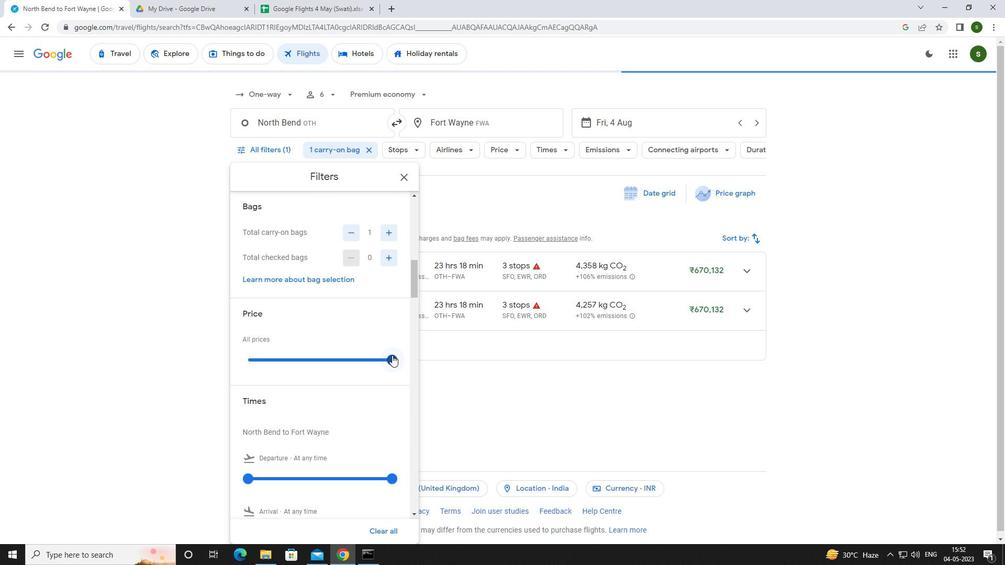 
Action: Mouse moved to (246, 361)
Screenshot: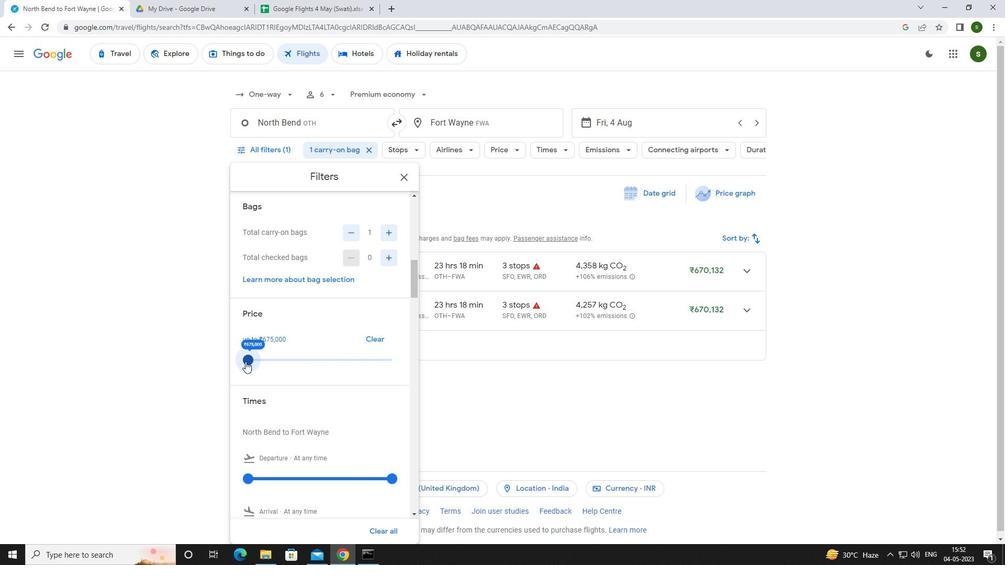 
Action: Mouse scrolled (246, 360) with delta (0, 0)
Screenshot: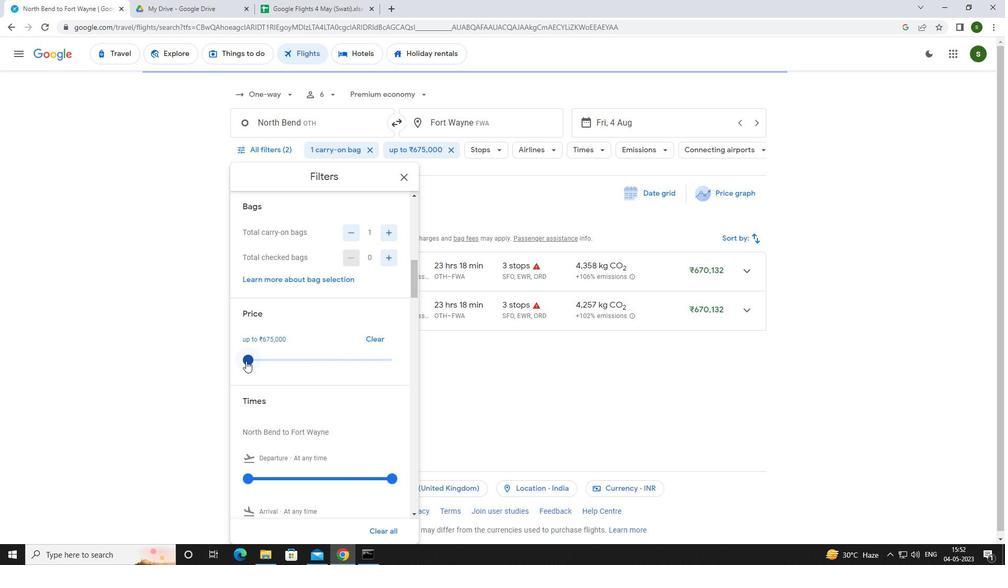
Action: Mouse moved to (246, 361)
Screenshot: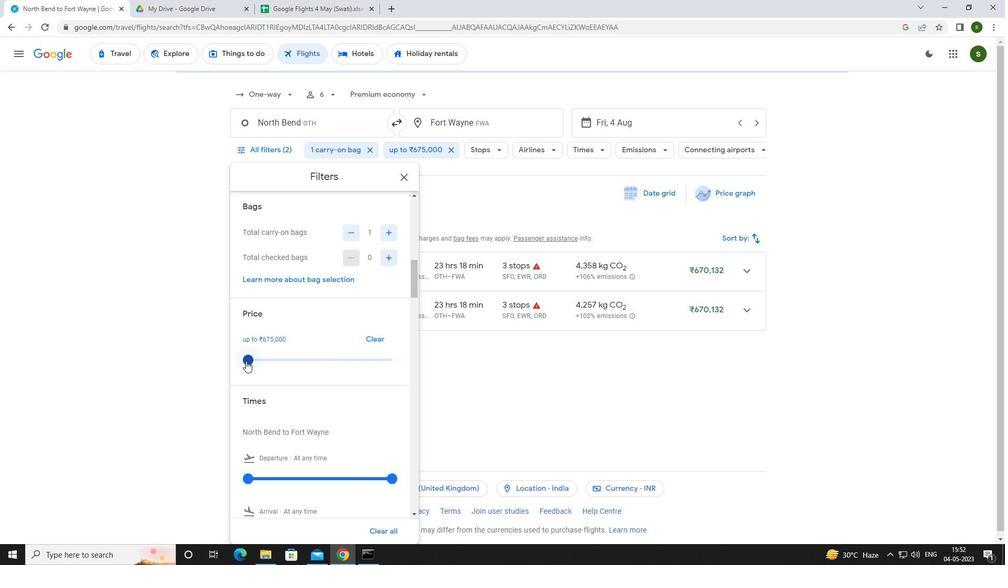 
Action: Mouse scrolled (246, 360) with delta (0, 0)
Screenshot: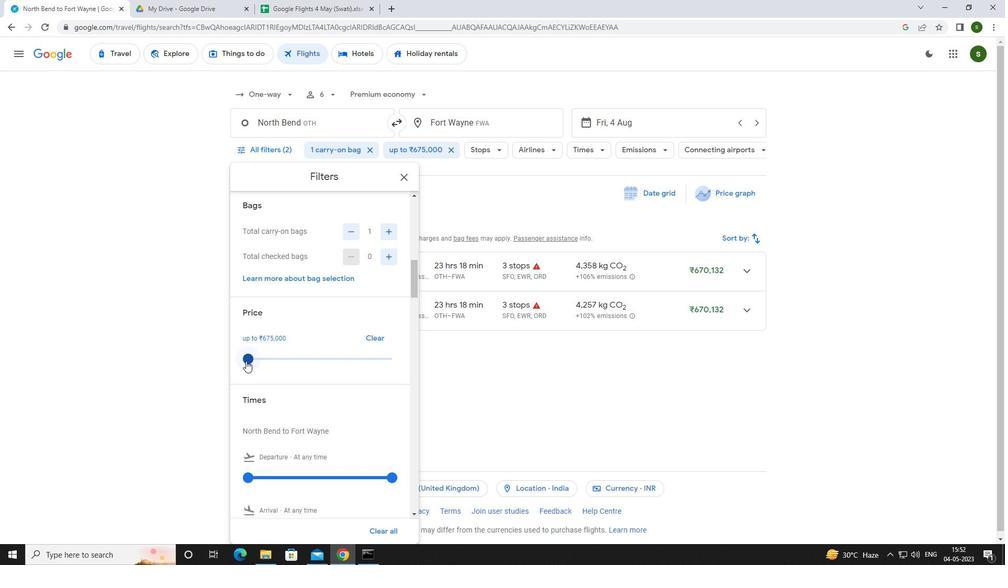 
Action: Mouse moved to (247, 361)
Screenshot: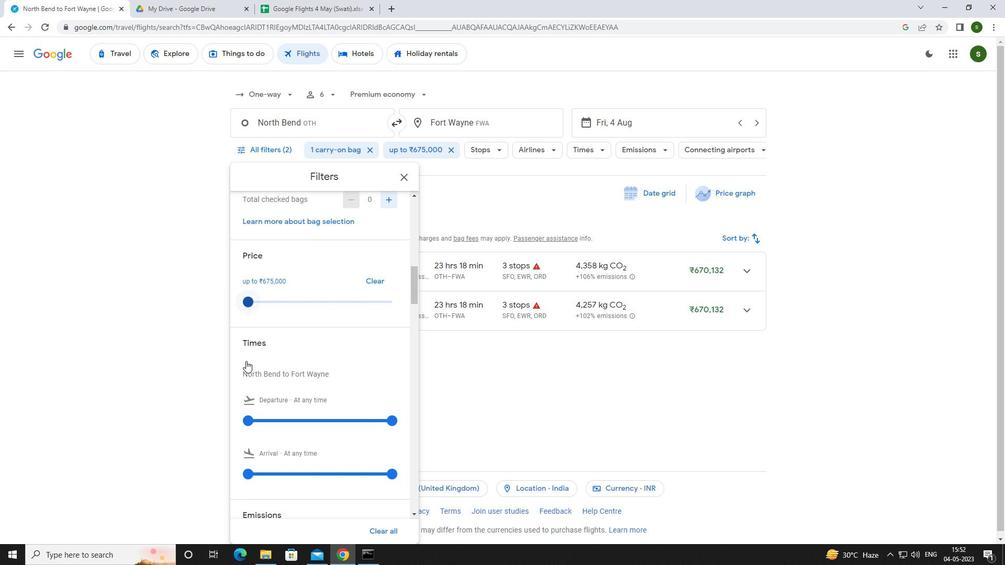 
Action: Mouse scrolled (247, 360) with delta (0, 0)
Screenshot: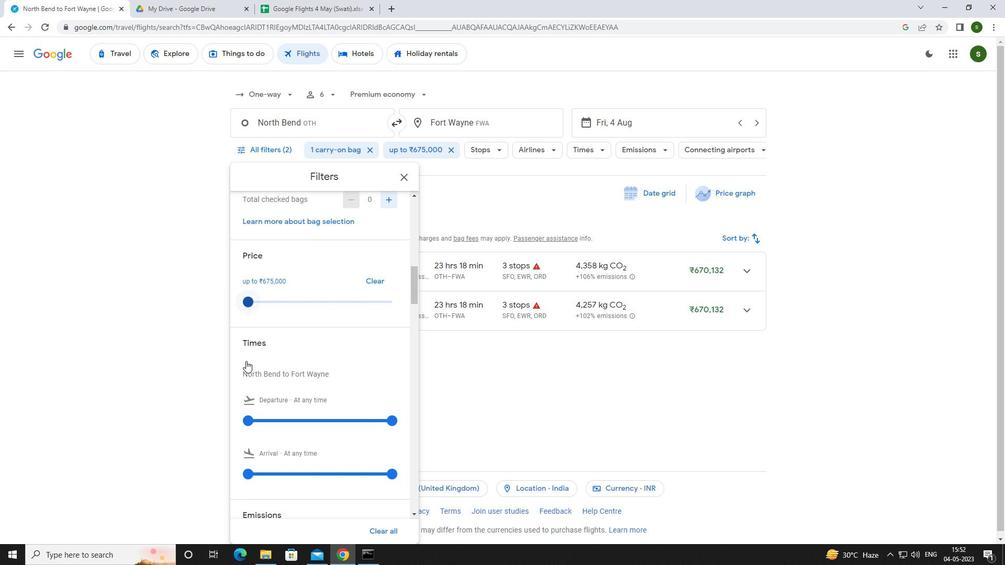 
Action: Mouse moved to (248, 322)
Screenshot: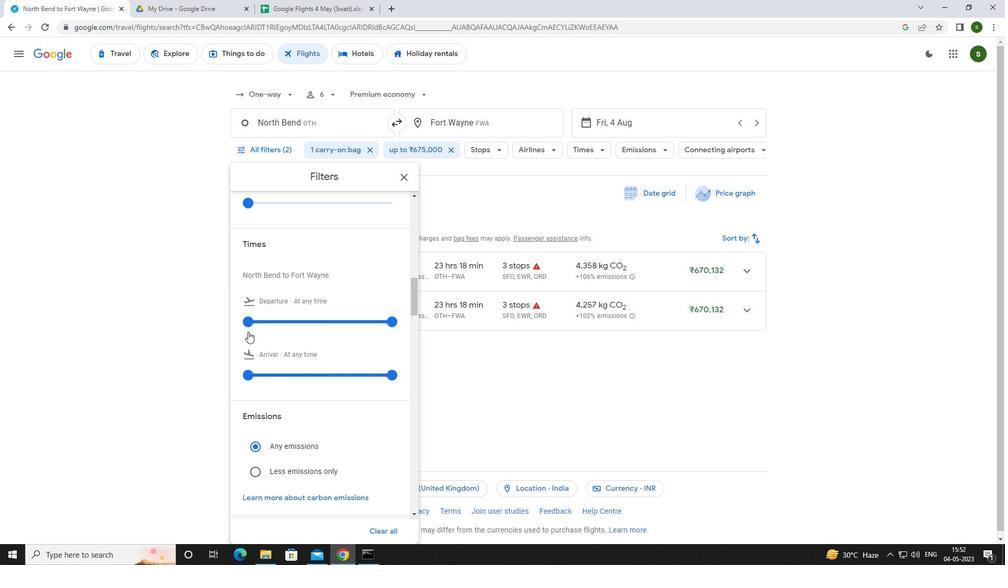 
Action: Mouse pressed left at (248, 322)
Screenshot: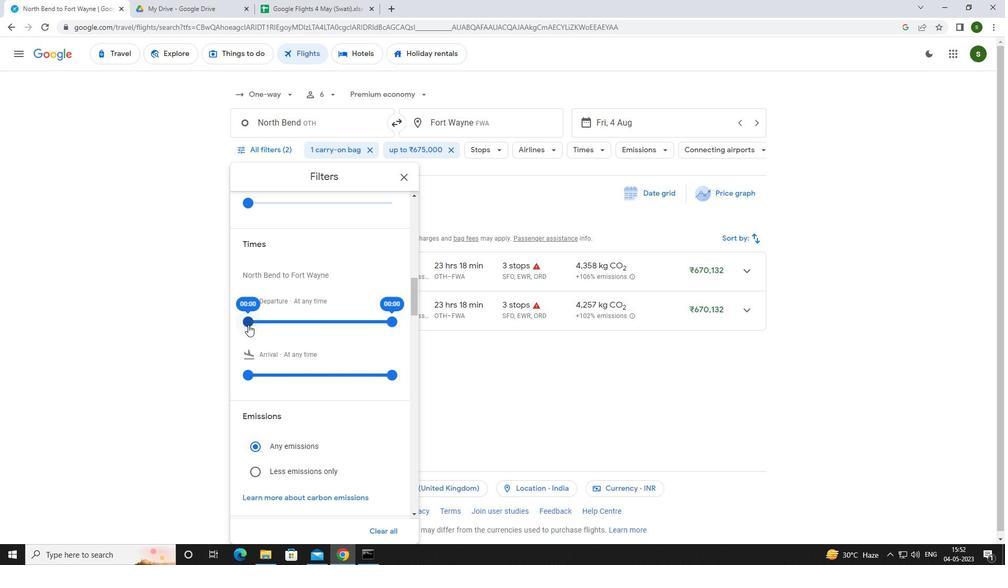
Action: Mouse moved to (525, 398)
Screenshot: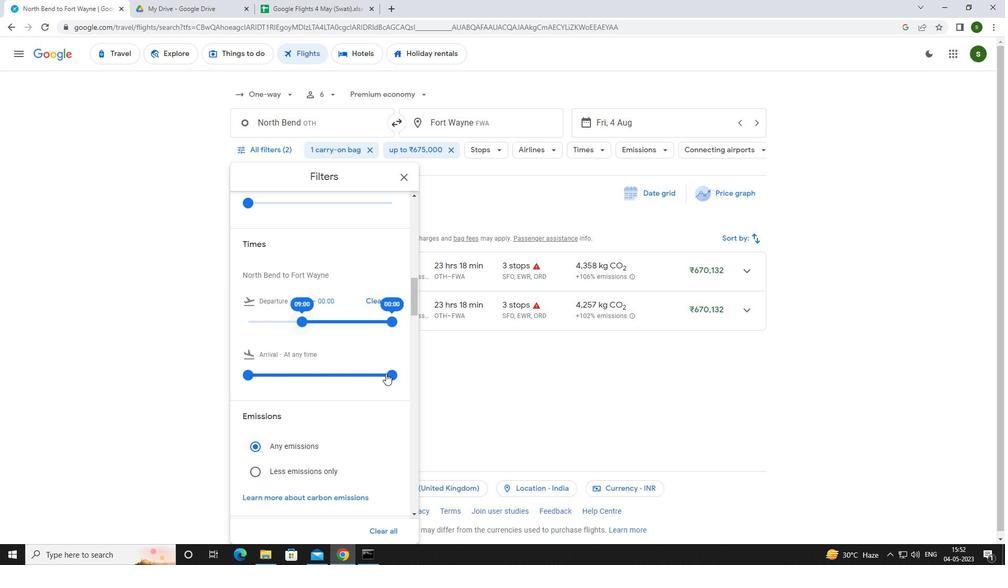 
Action: Mouse pressed left at (525, 398)
Screenshot: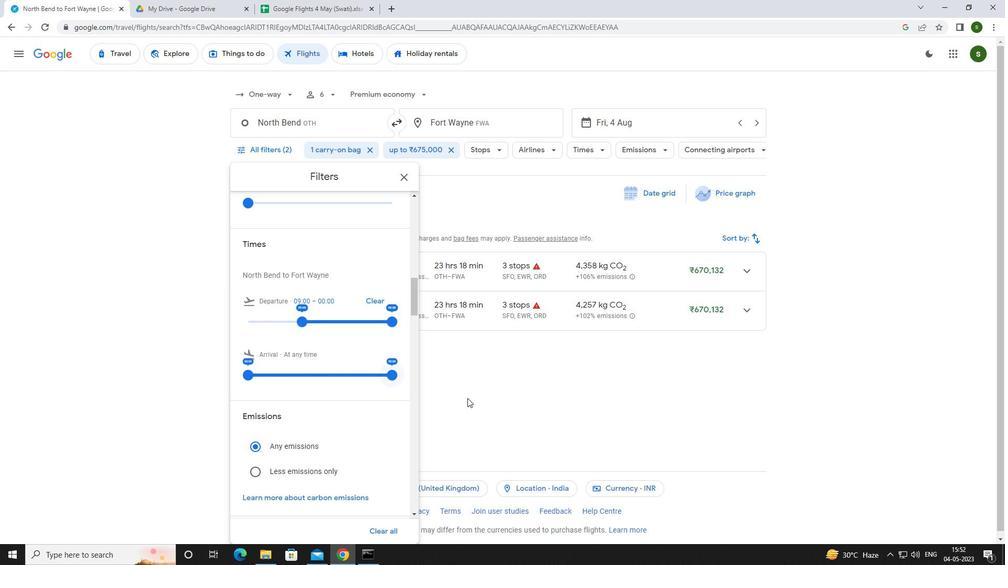 
